 Task: For heading Calibri with Bold.  font size for heading24,  'Change the font style of data to'Bell MT.  and font size to 16,  Change the alignment of both headline & data to Align middle & Align Center.  In the sheet  Budget Spreadsheet Template
Action: Mouse moved to (48, 130)
Screenshot: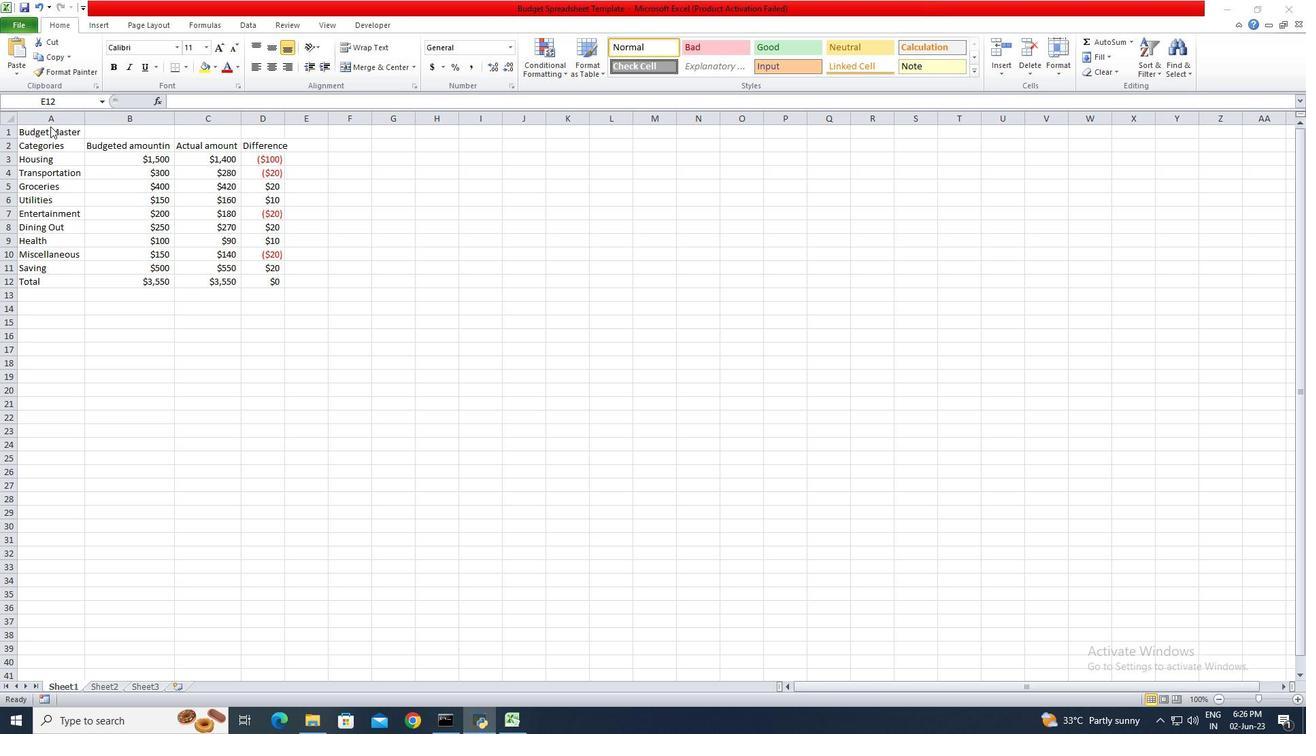 
Action: Mouse pressed left at (48, 130)
Screenshot: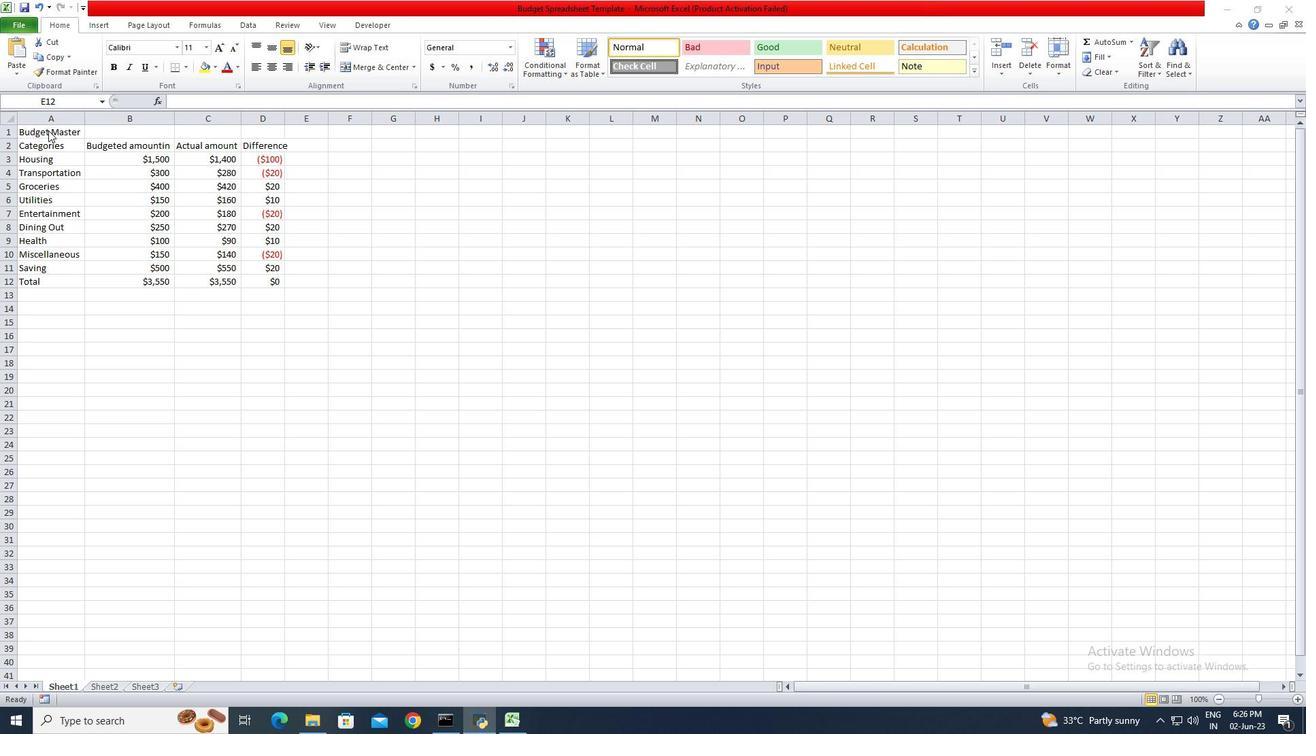 
Action: Mouse moved to (48, 133)
Screenshot: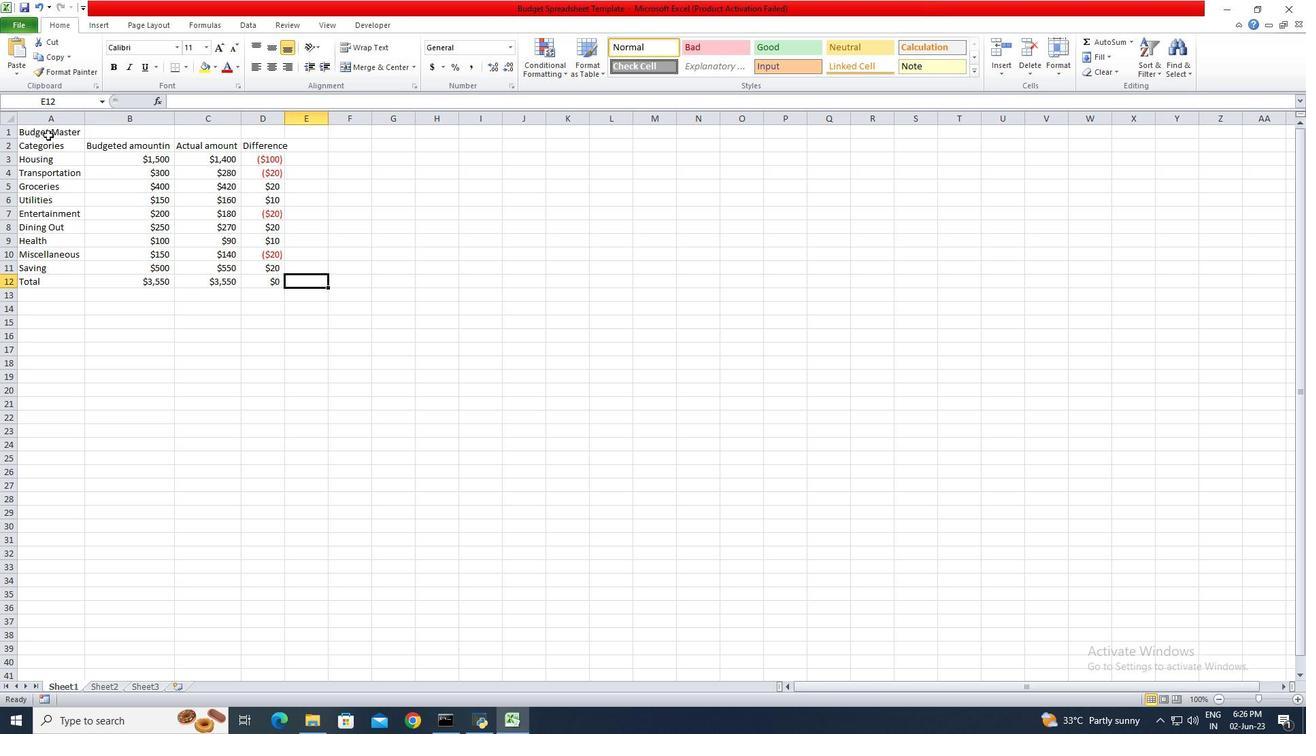 
Action: Mouse pressed left at (48, 133)
Screenshot: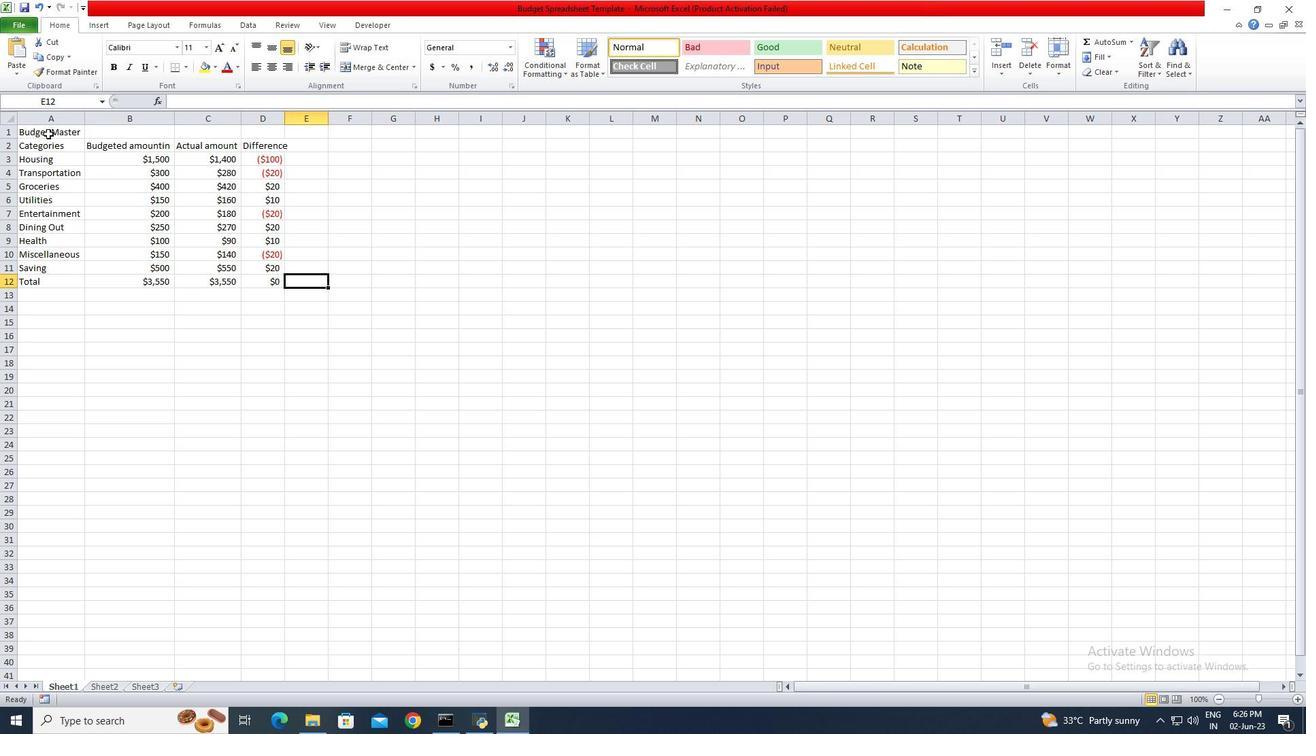 
Action: Mouse moved to (364, 67)
Screenshot: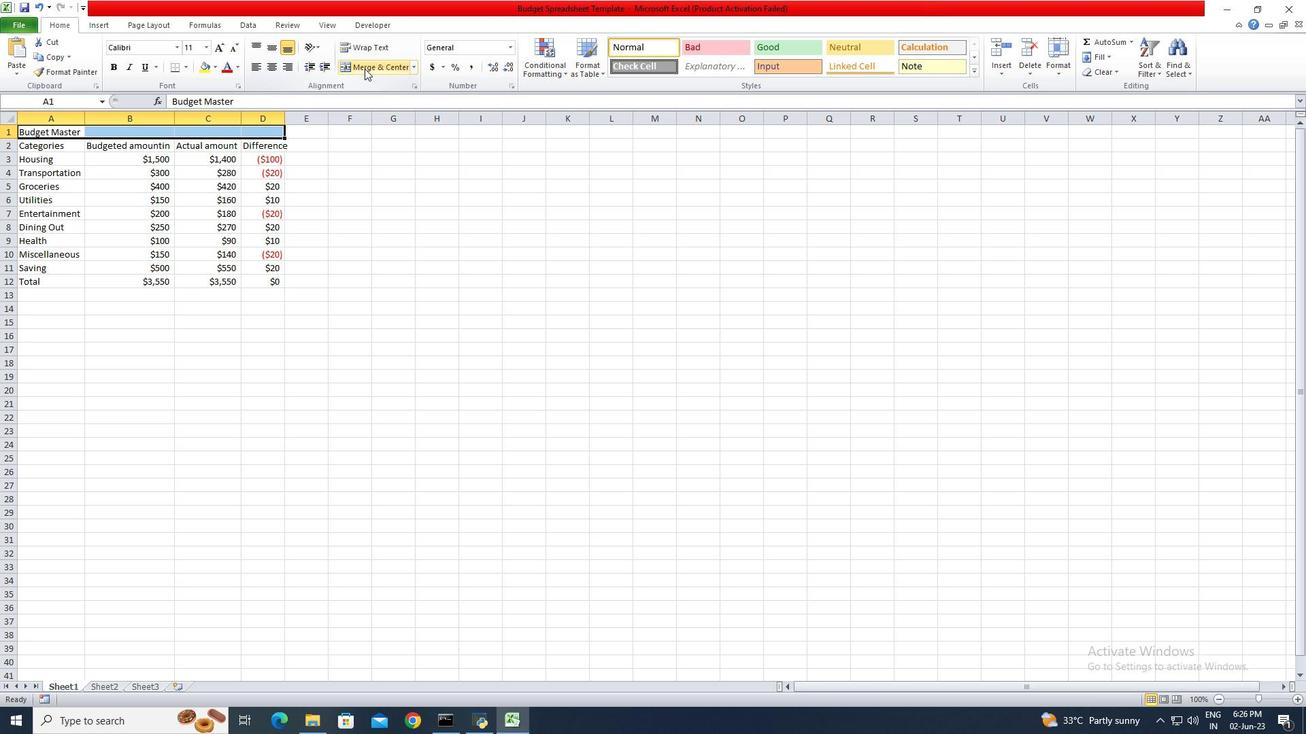 
Action: Mouse pressed left at (364, 67)
Screenshot: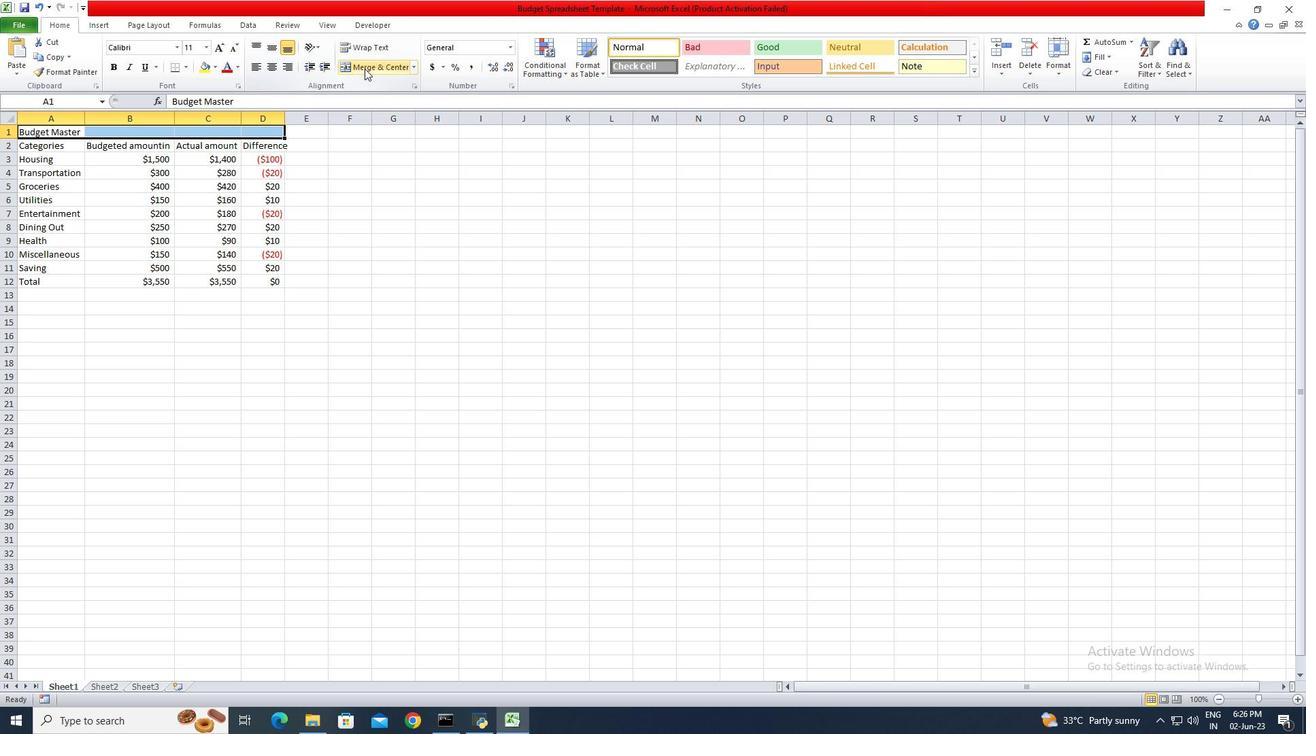 
Action: Mouse moved to (117, 67)
Screenshot: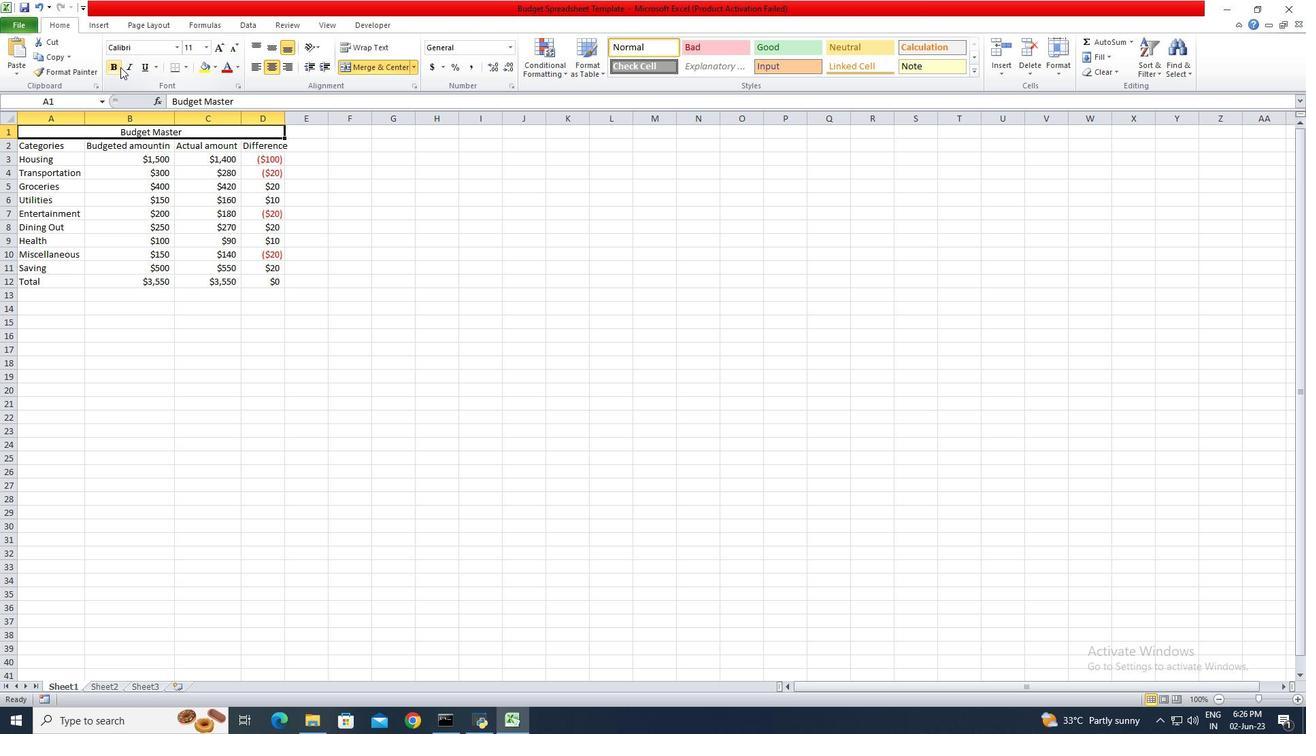 
Action: Mouse pressed left at (117, 67)
Screenshot: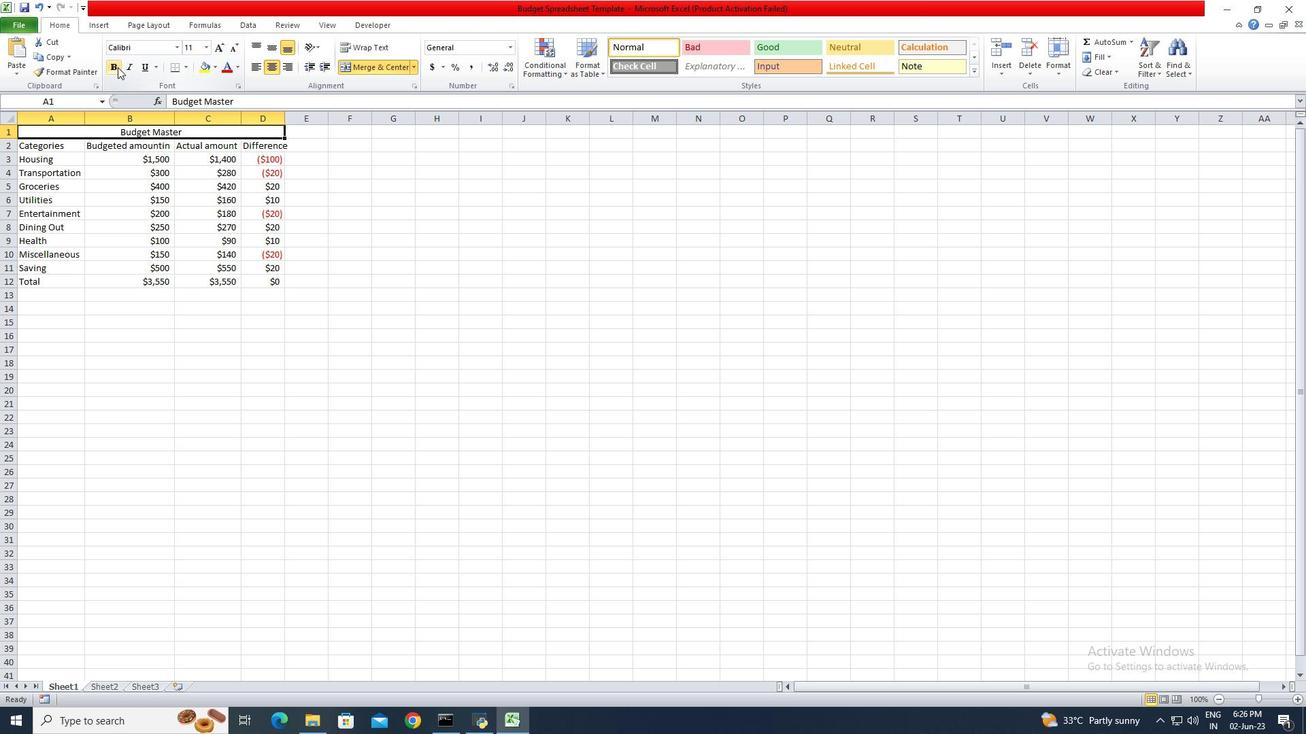 
Action: Mouse moved to (154, 45)
Screenshot: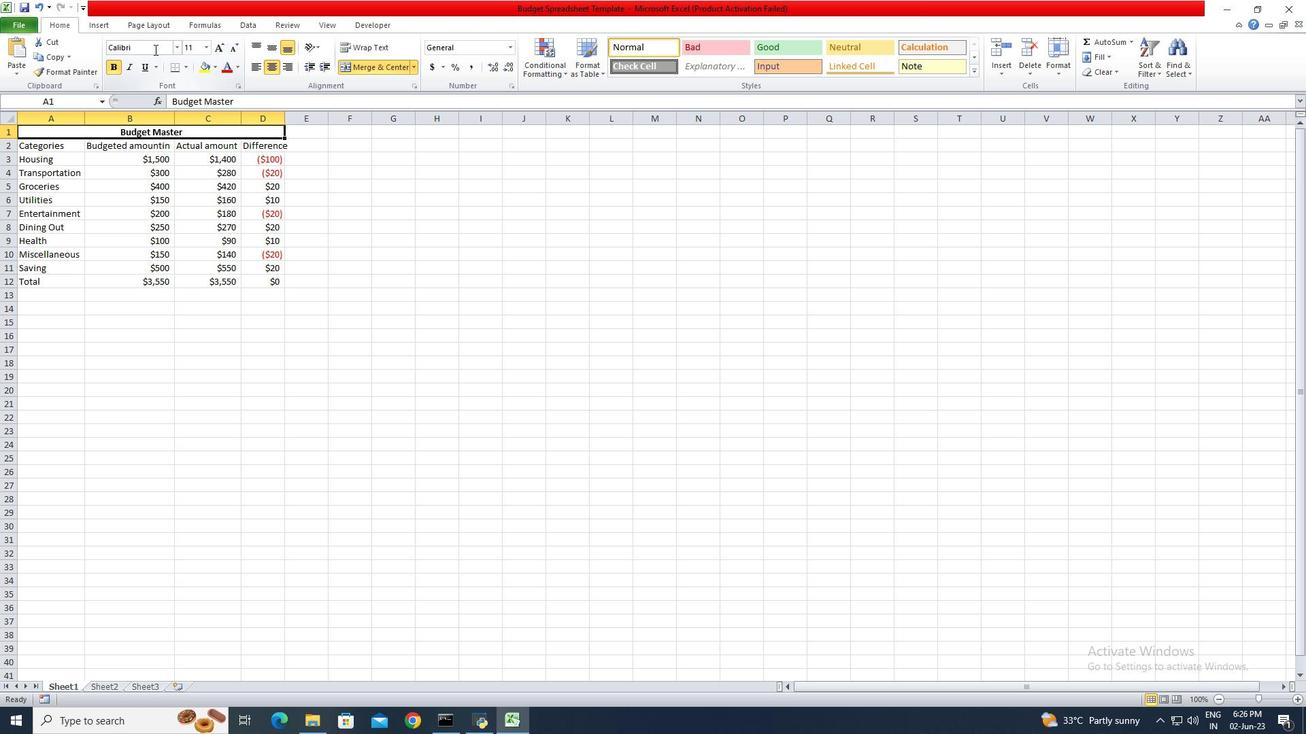 
Action: Mouse pressed left at (154, 45)
Screenshot: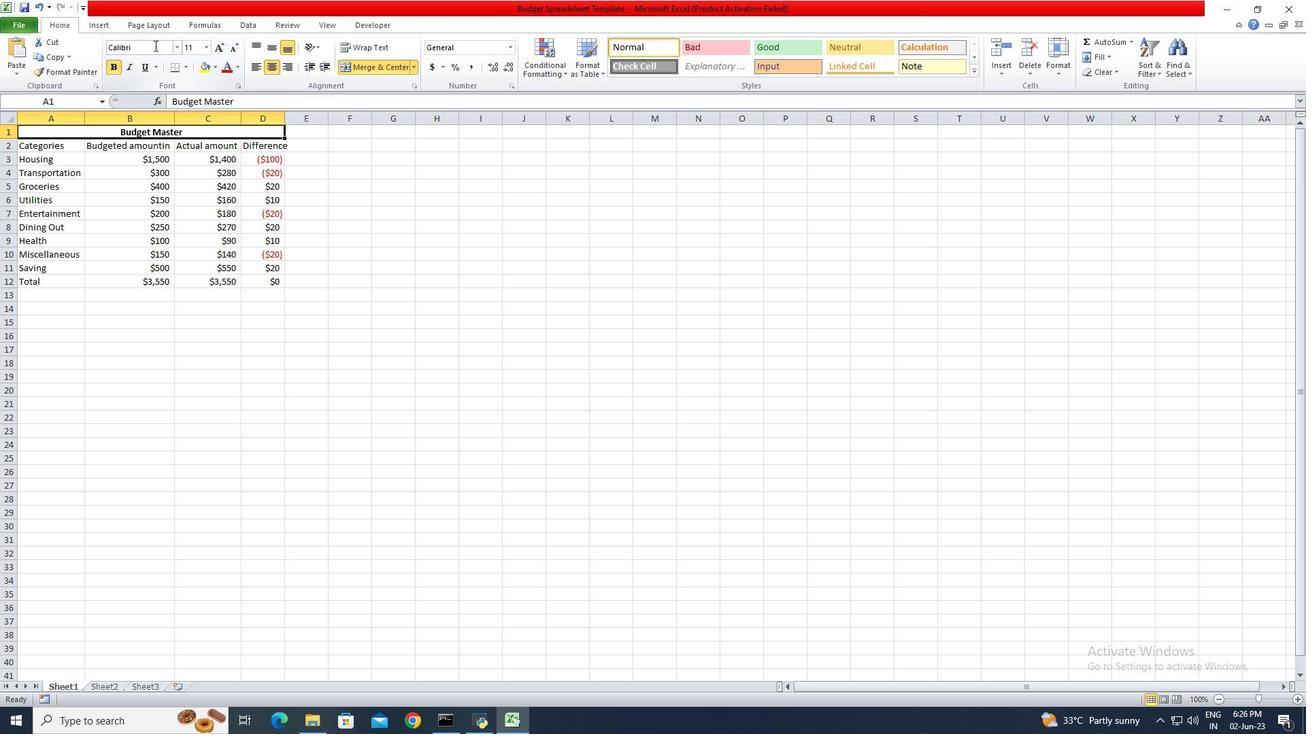 
Action: Mouse moved to (194, 49)
Screenshot: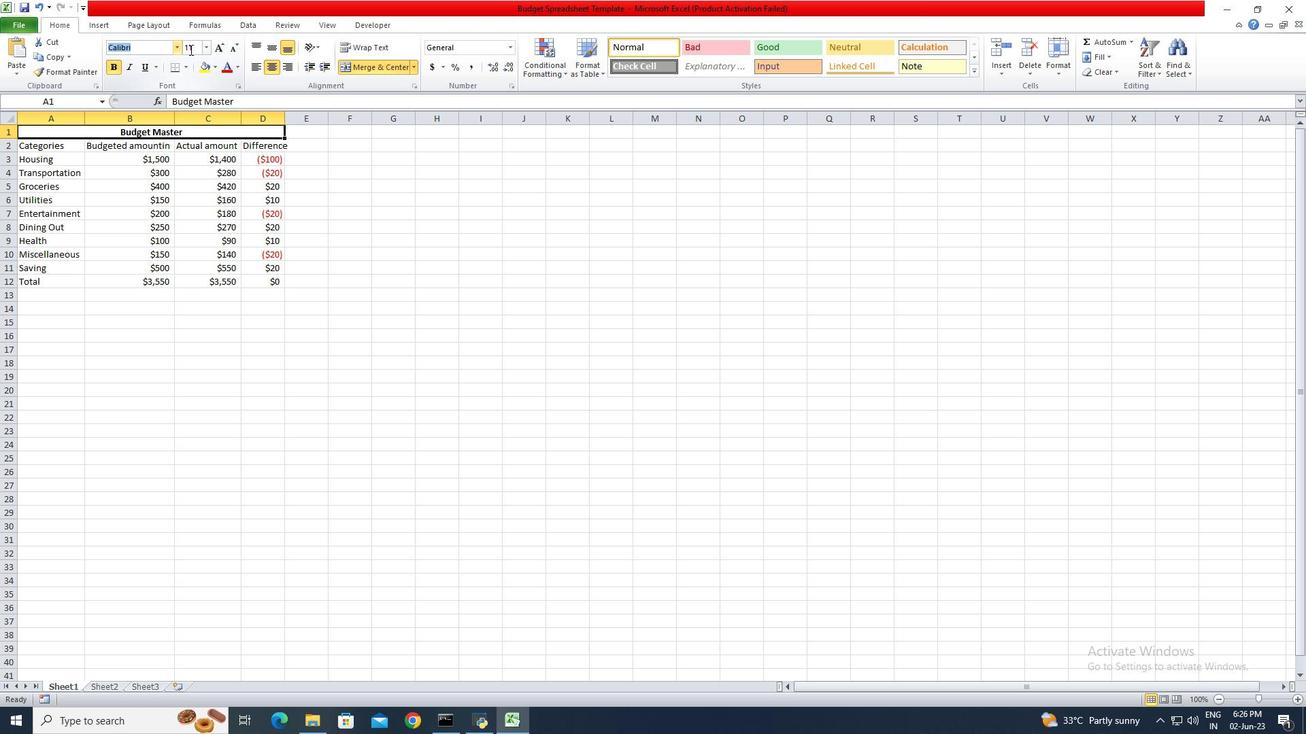 
Action: Mouse pressed left at (194, 49)
Screenshot: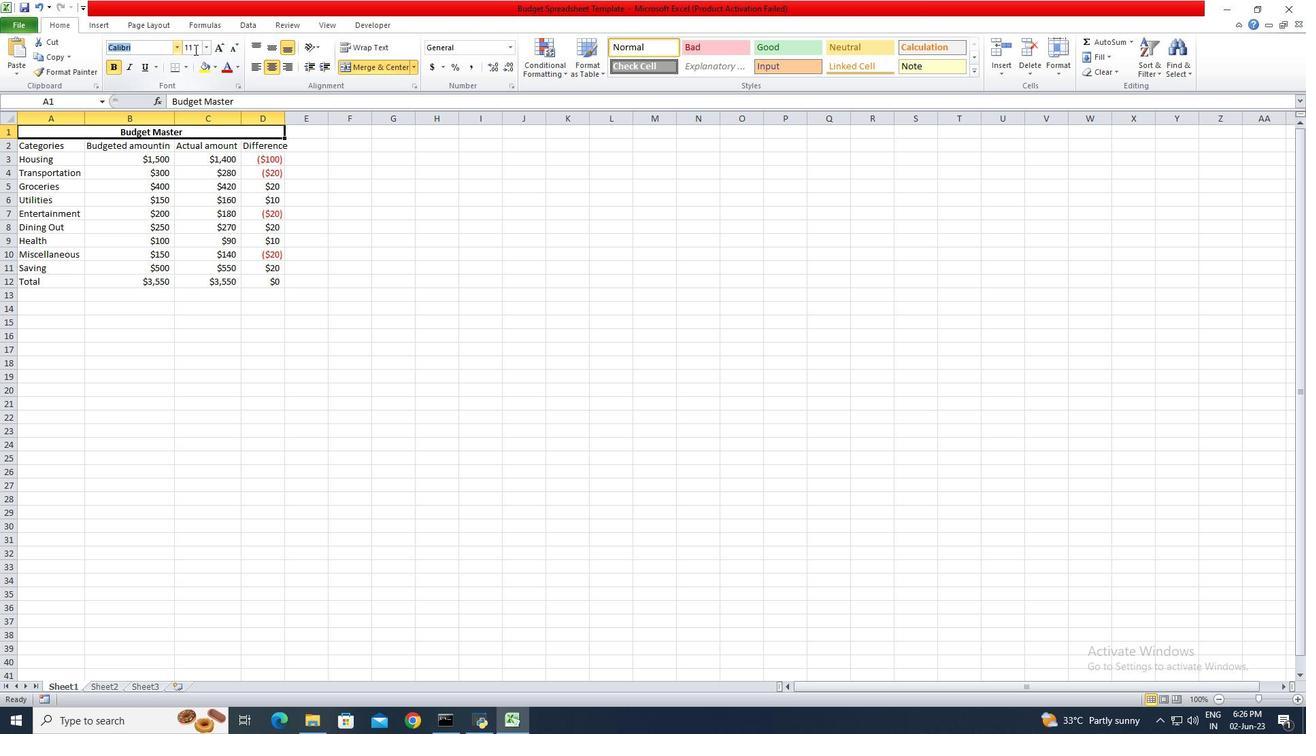 
Action: Key pressed 24<Key.enter>
Screenshot: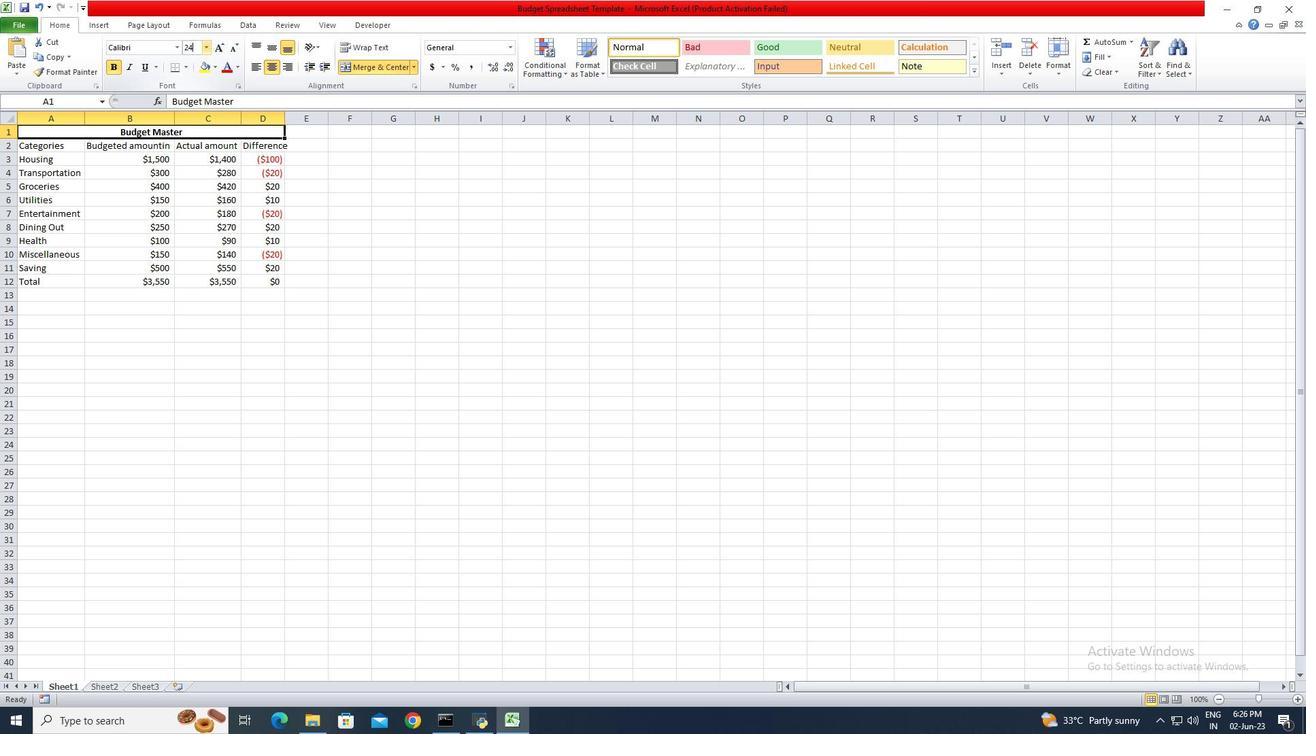
Action: Mouse moved to (44, 159)
Screenshot: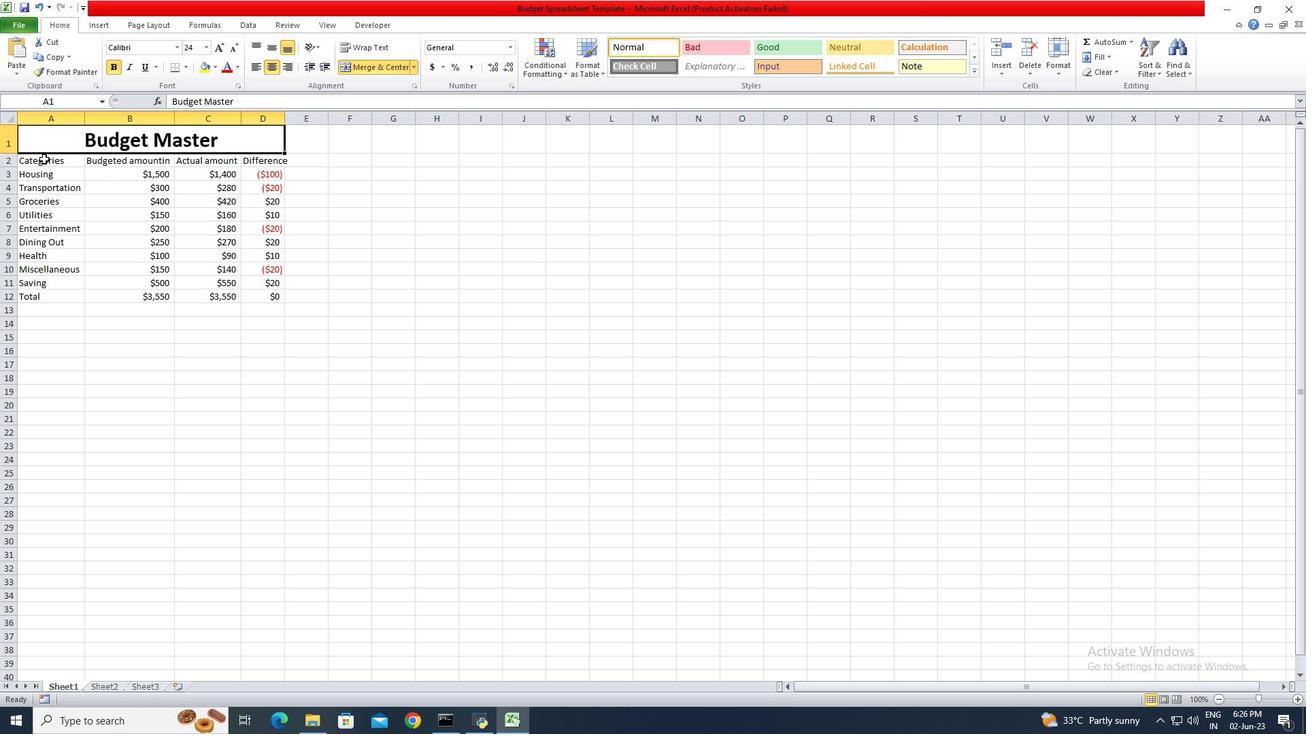 
Action: Mouse pressed left at (44, 159)
Screenshot: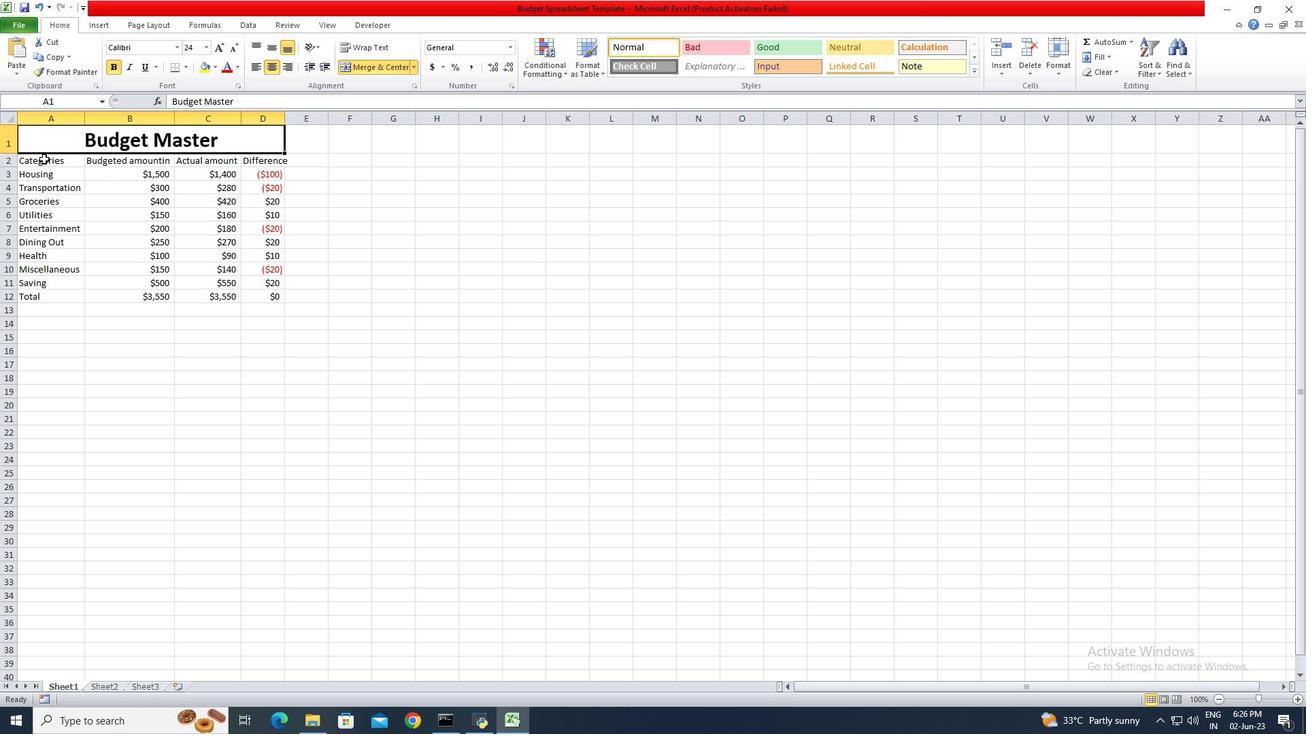 
Action: Mouse moved to (140, 48)
Screenshot: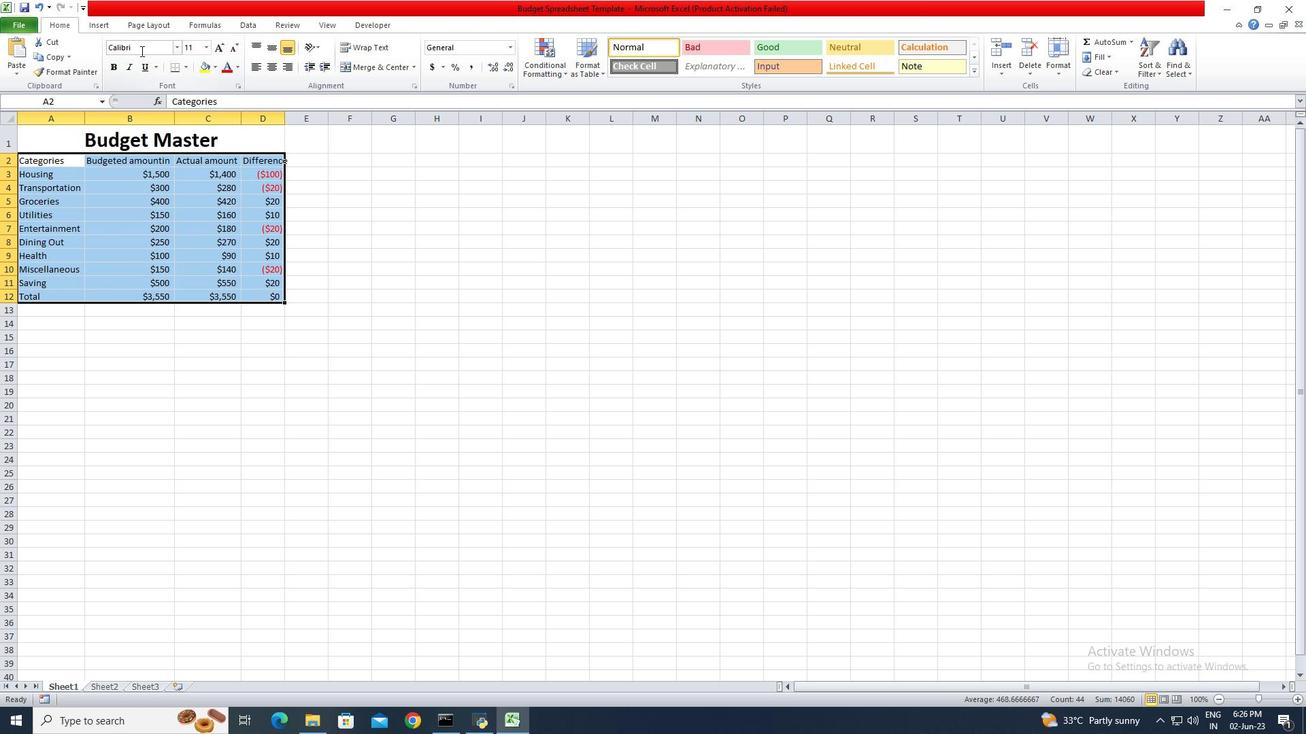 
Action: Mouse pressed left at (140, 48)
Screenshot: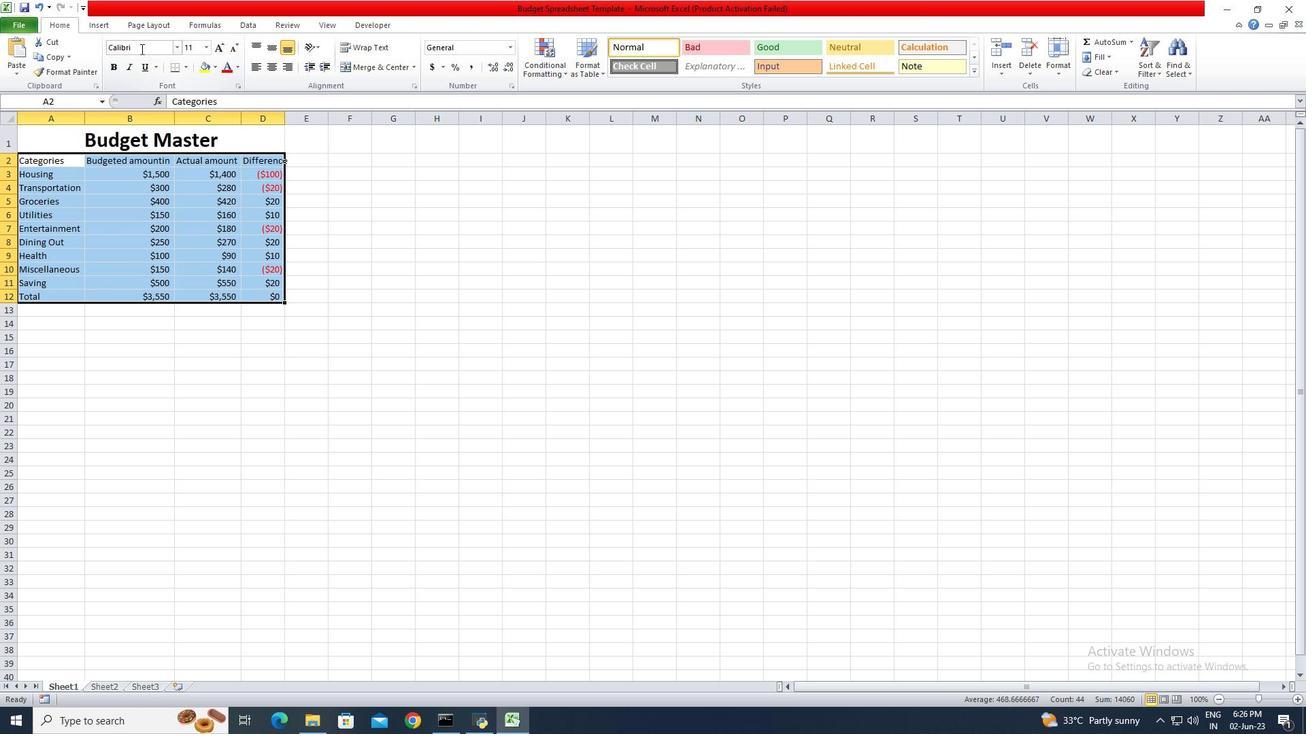 
Action: Key pressed <Key.shift>Bell<Key.enter>
Screenshot: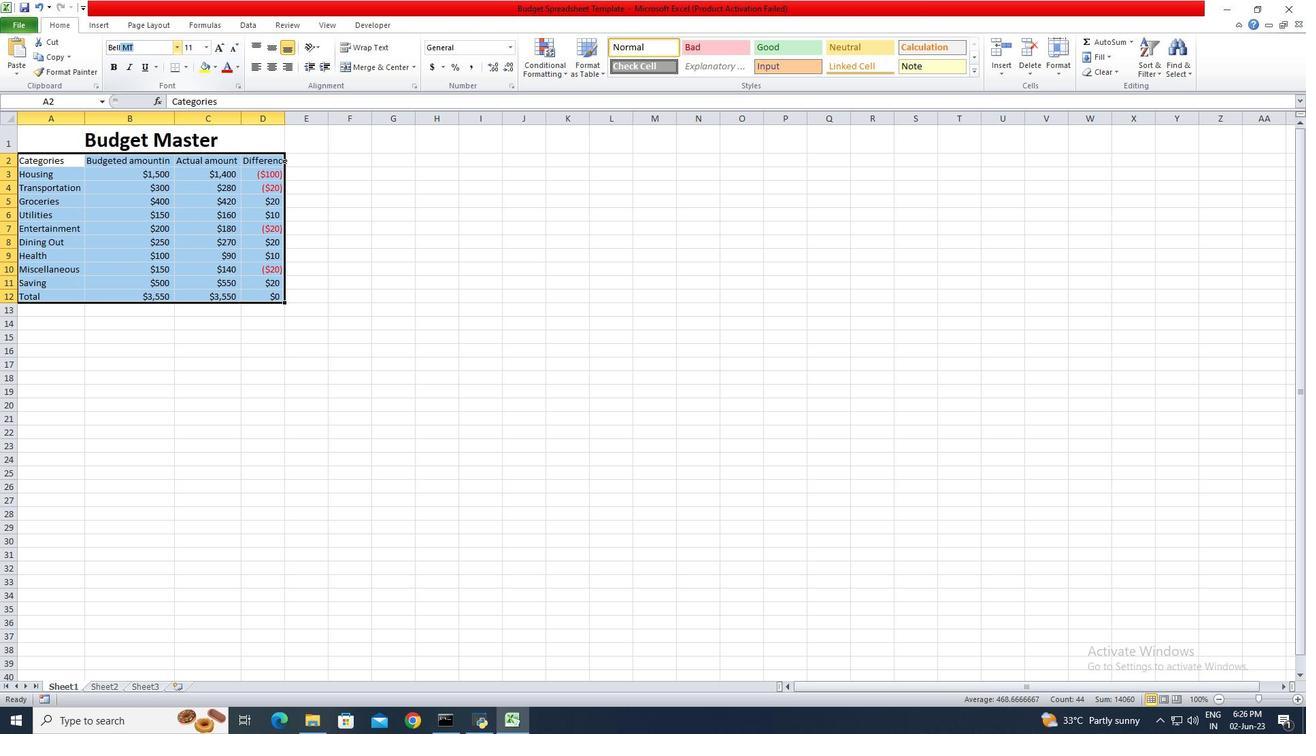
Action: Mouse moved to (197, 46)
Screenshot: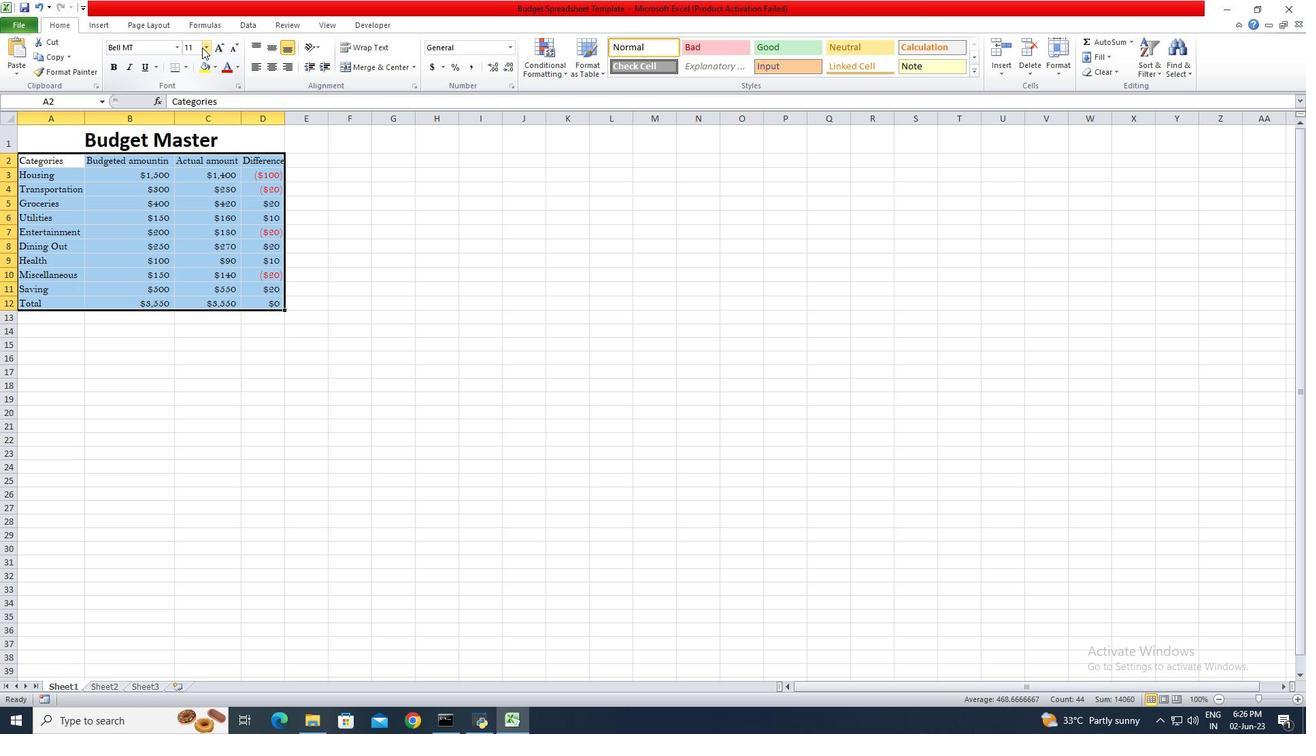
Action: Mouse pressed left at (197, 46)
Screenshot: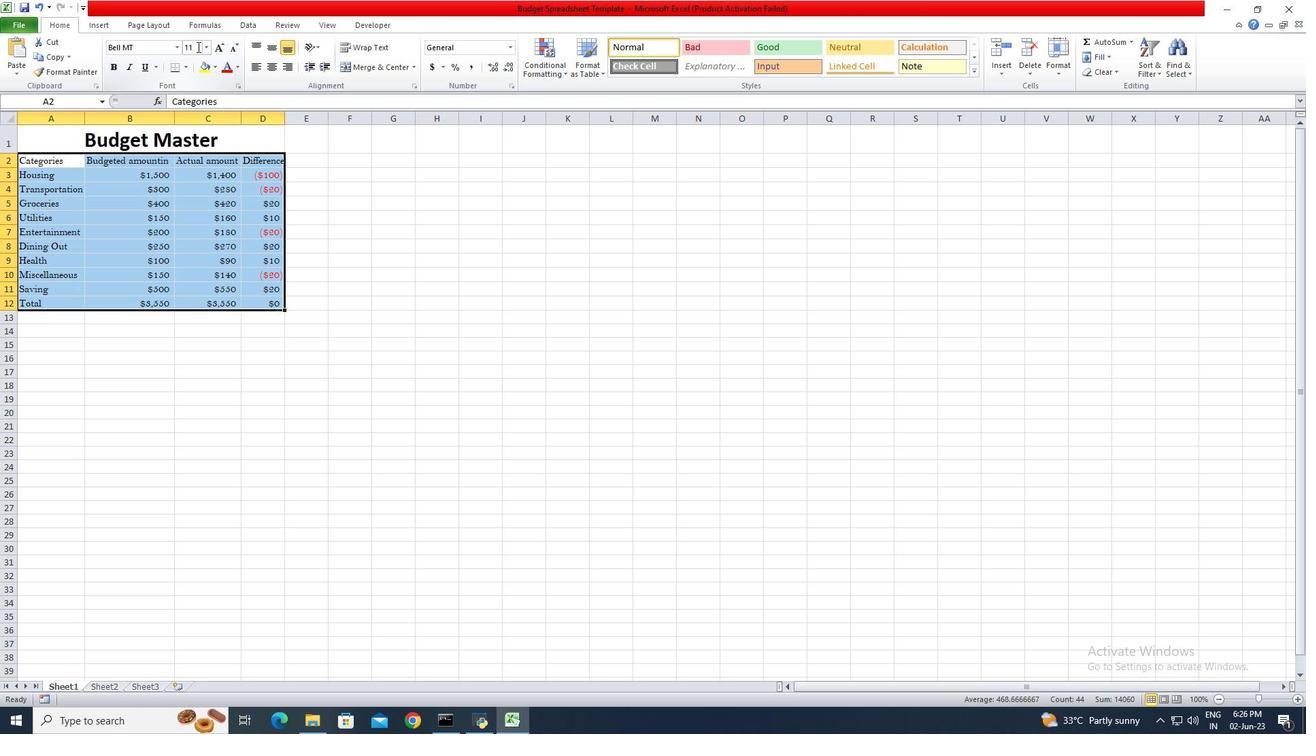 
Action: Mouse moved to (192, 46)
Screenshot: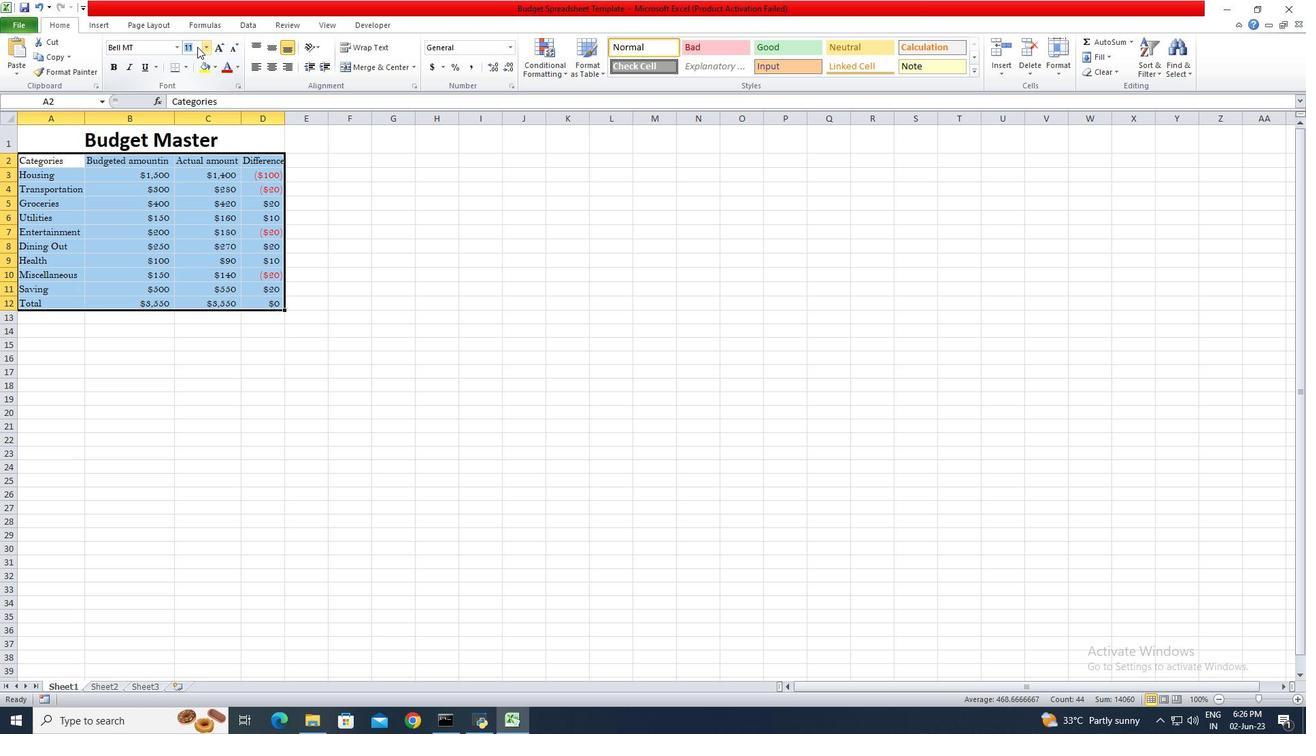 
Action: Key pressed 16<Key.enter>
Screenshot: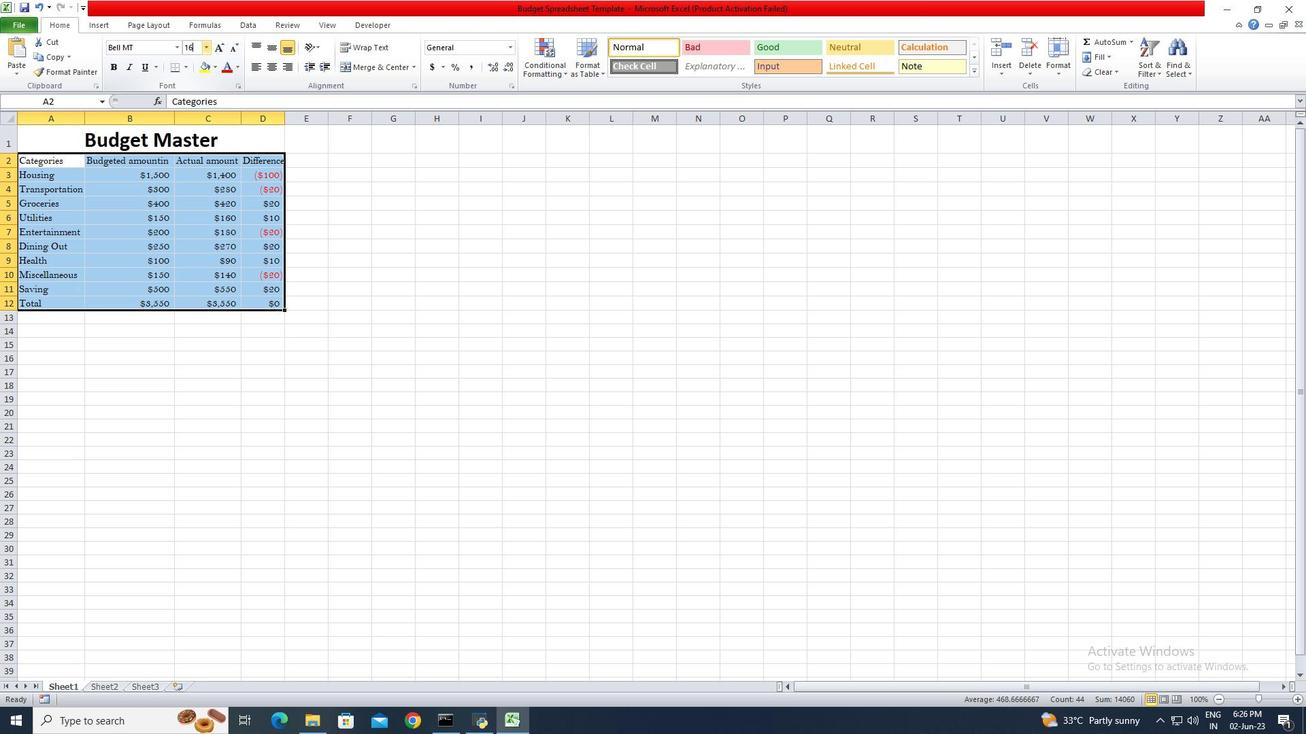 
Action: Mouse moved to (87, 117)
Screenshot: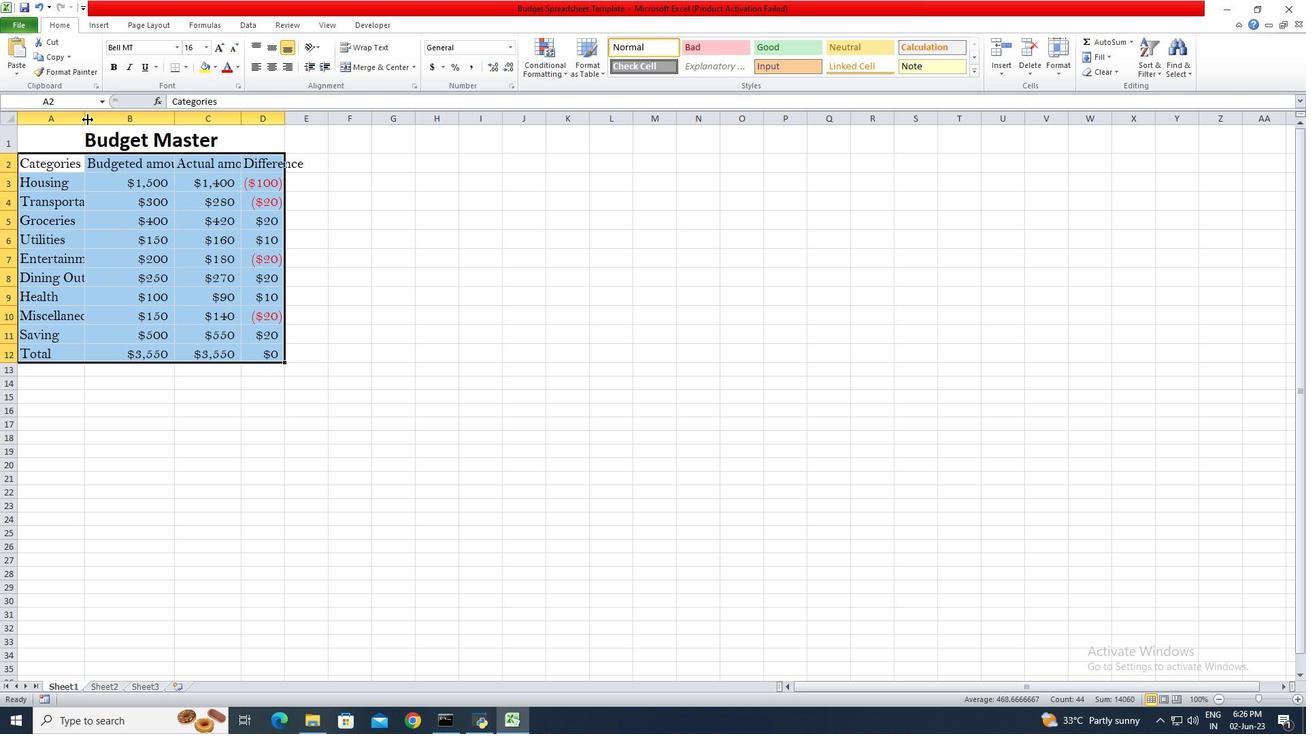 
Action: Mouse pressed left at (87, 117)
Screenshot: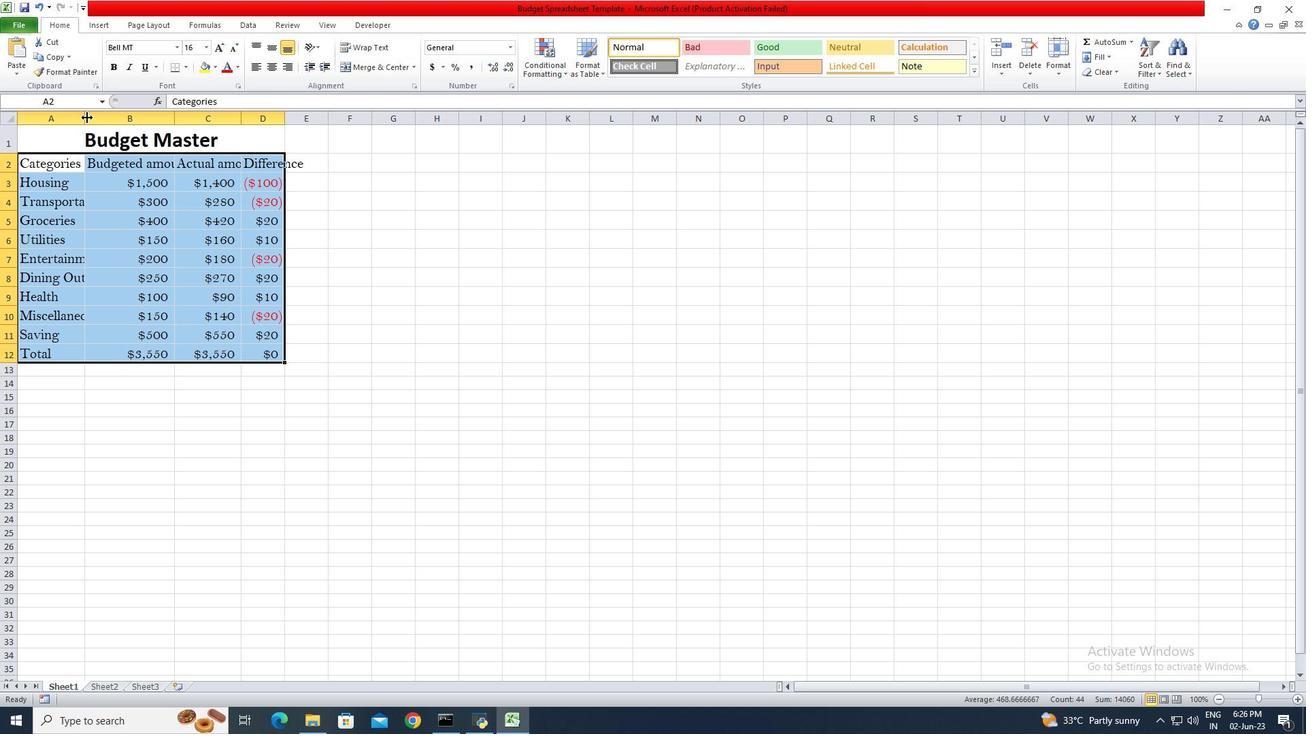 
Action: Mouse pressed left at (87, 117)
Screenshot: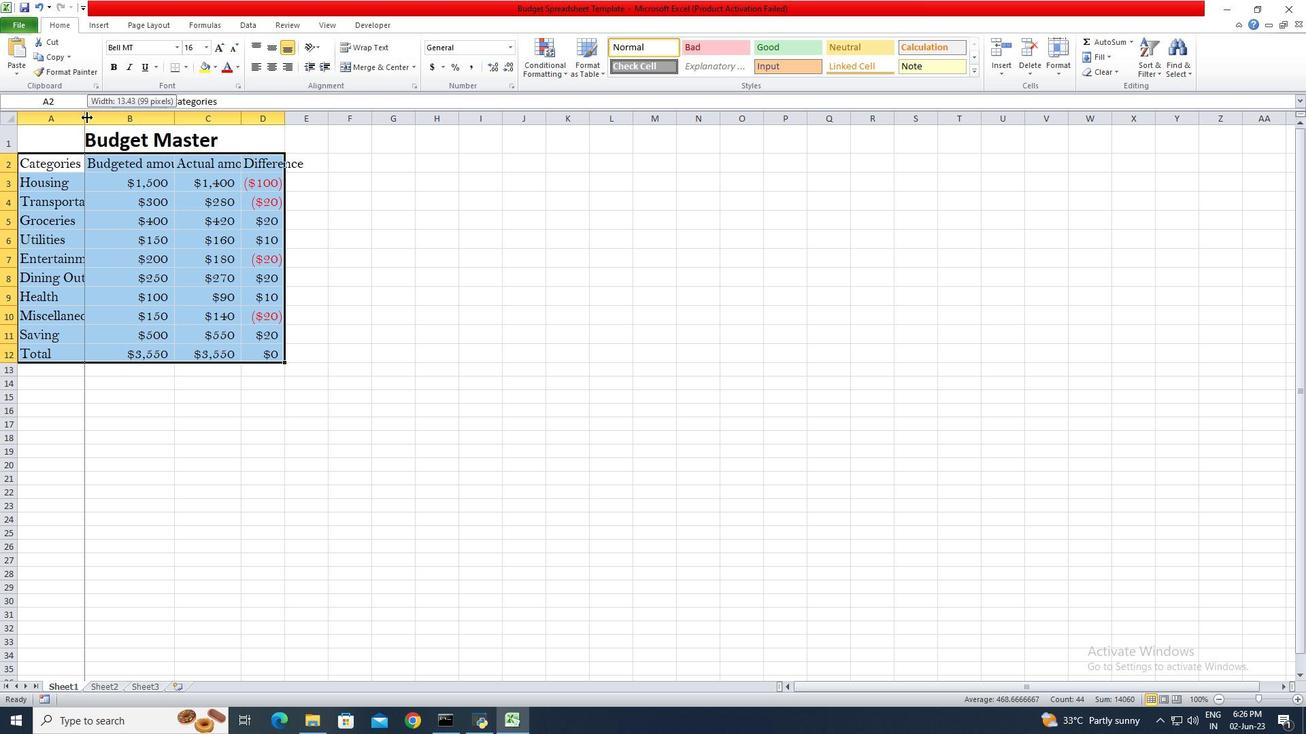 
Action: Mouse moved to (202, 117)
Screenshot: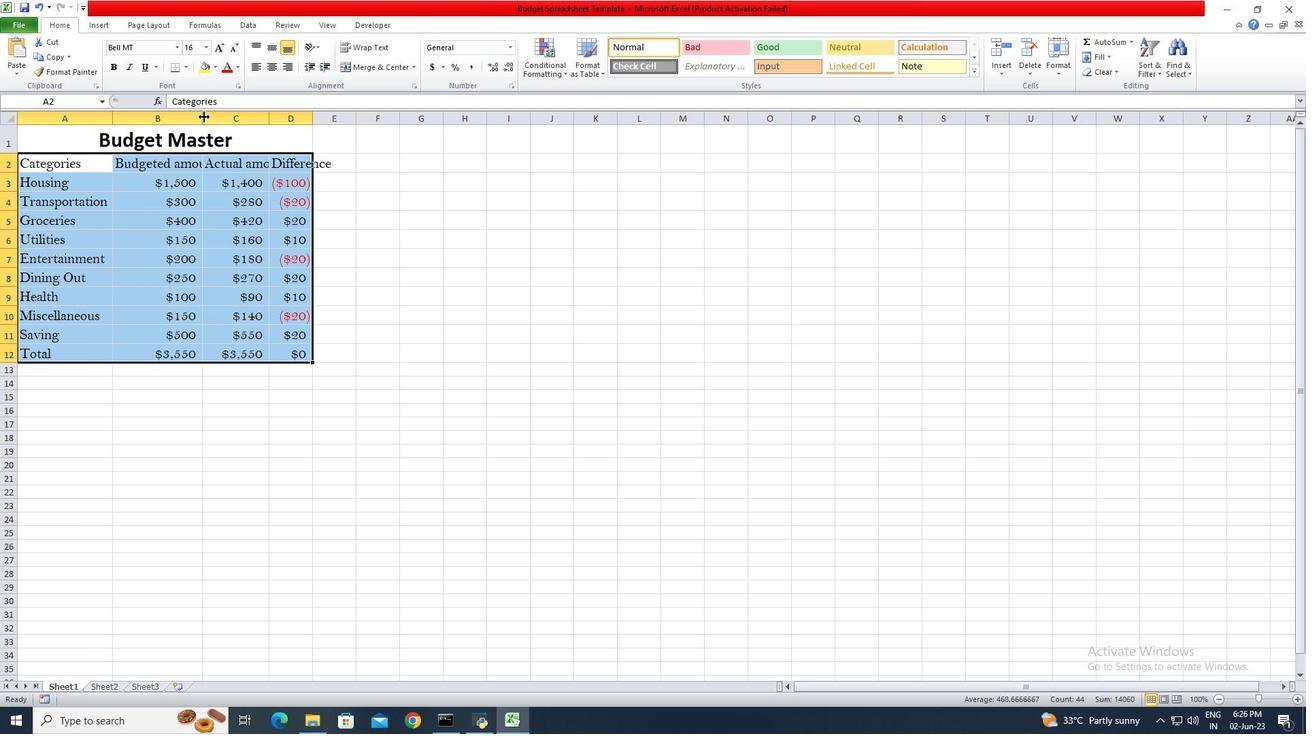 
Action: Mouse pressed left at (202, 117)
Screenshot: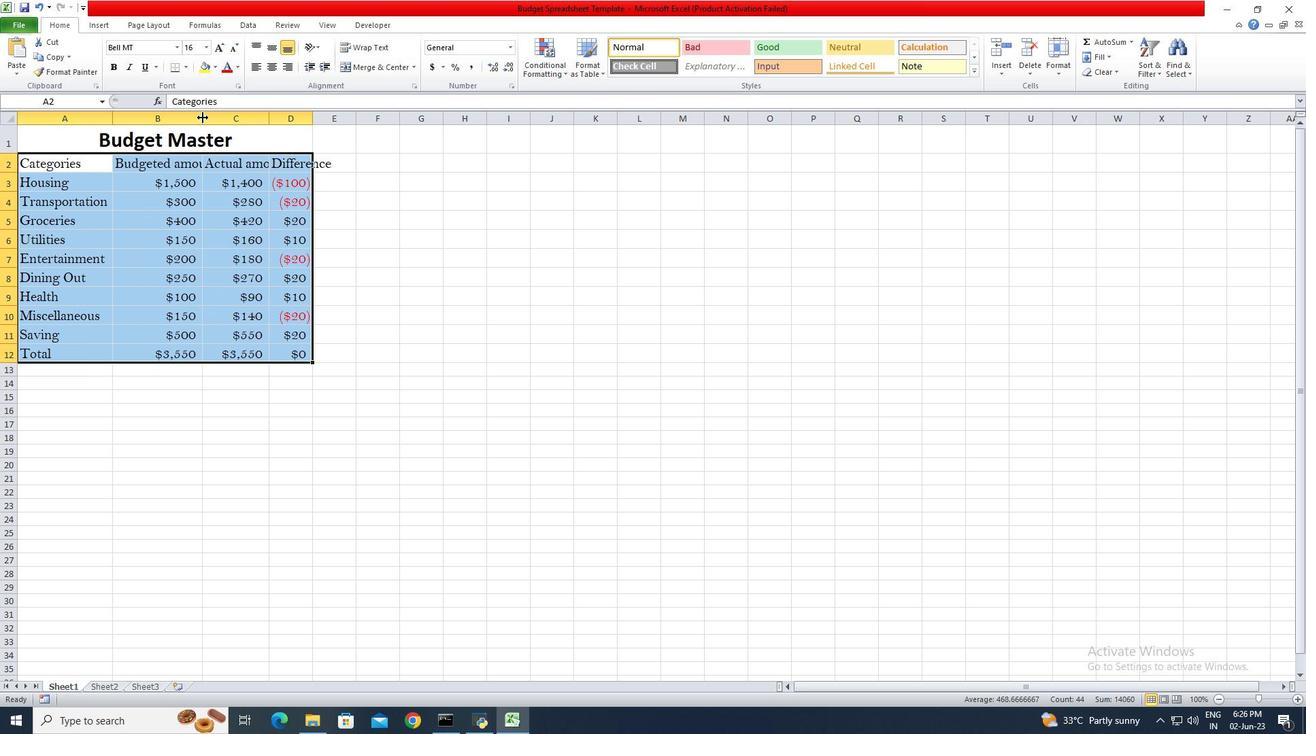 
Action: Mouse pressed left at (202, 117)
Screenshot: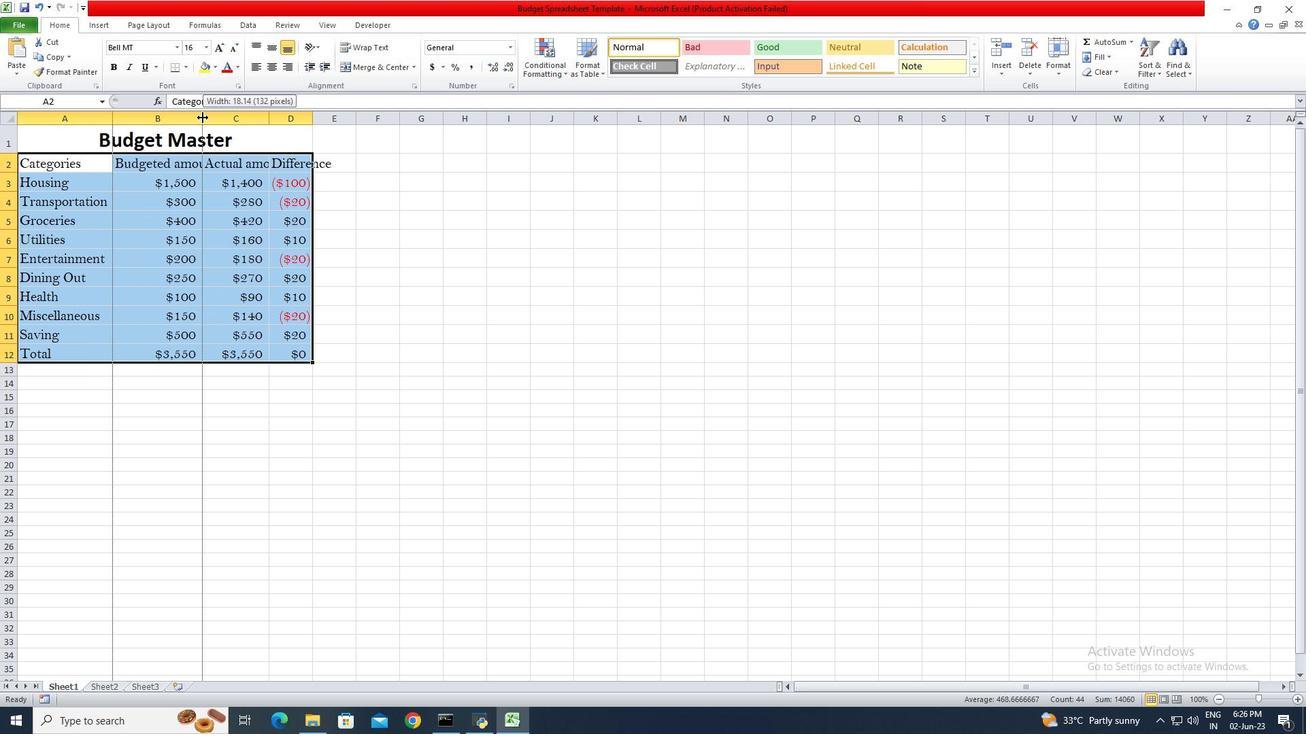 
Action: Mouse moved to (302, 119)
Screenshot: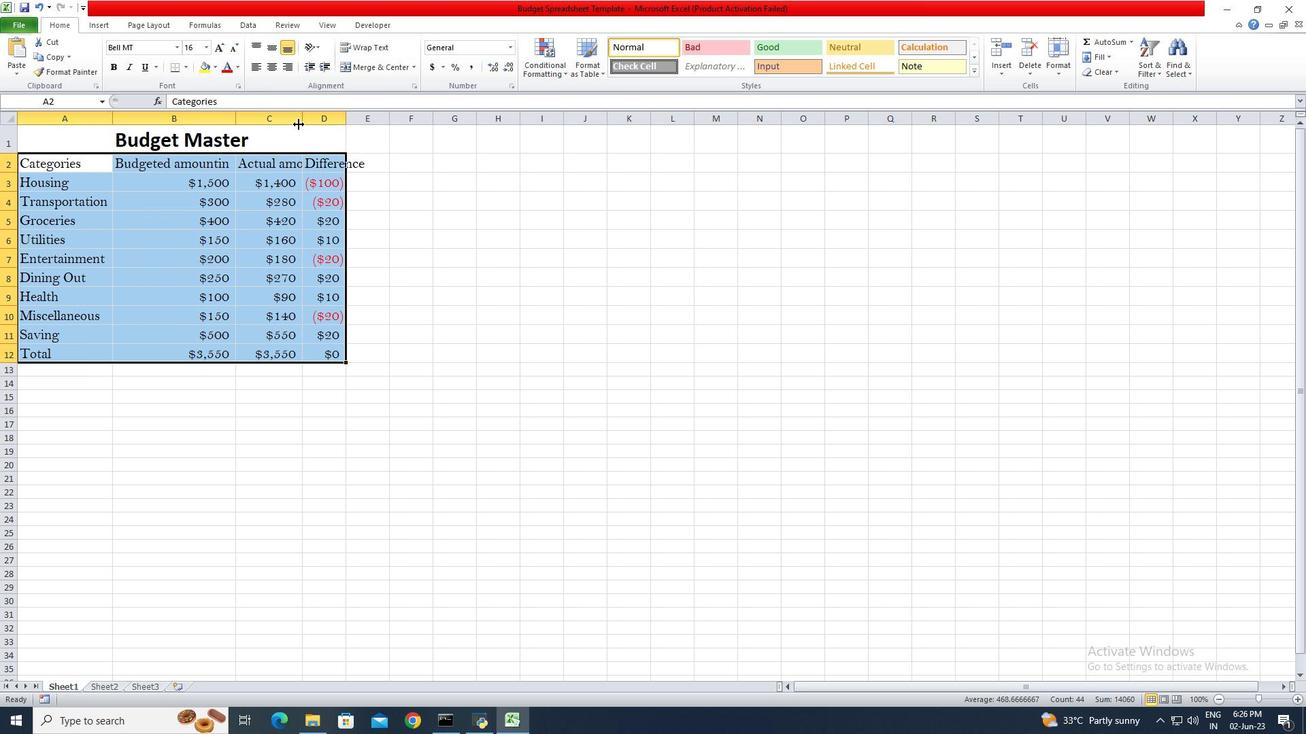 
Action: Mouse pressed left at (302, 119)
Screenshot: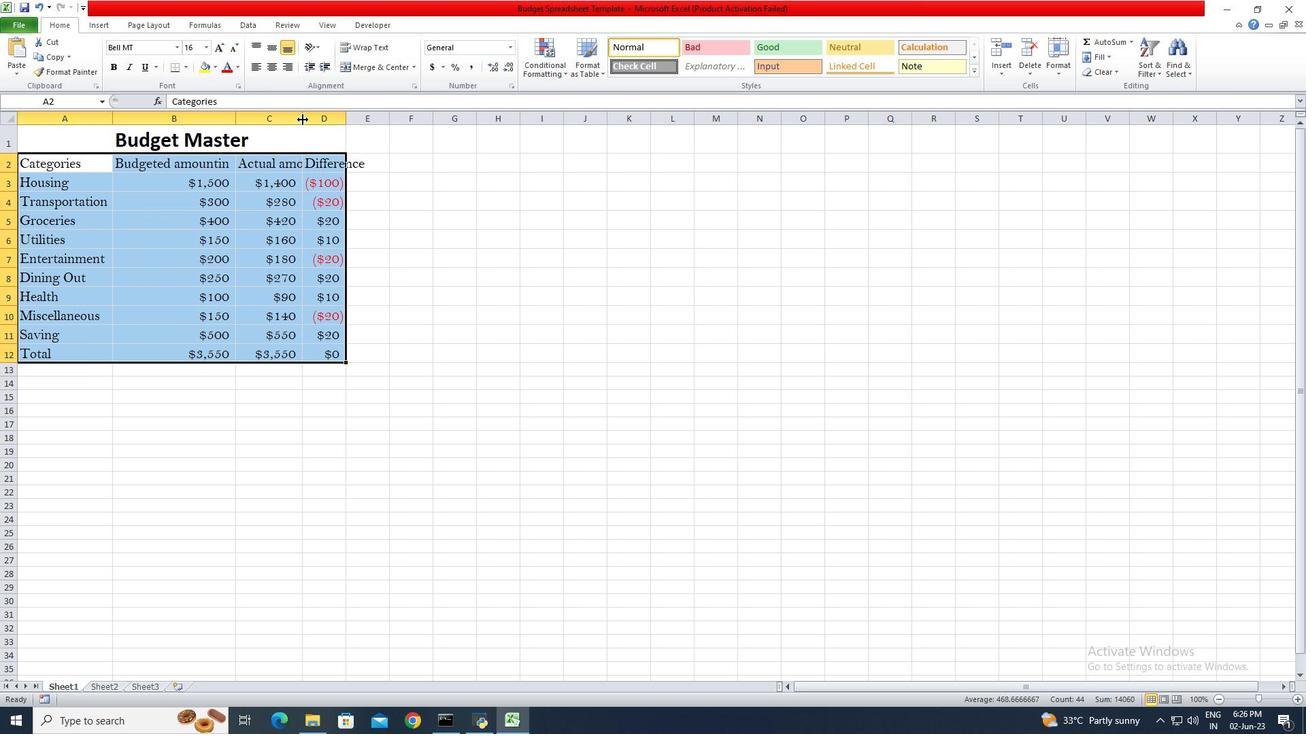 
Action: Mouse pressed left at (302, 119)
Screenshot: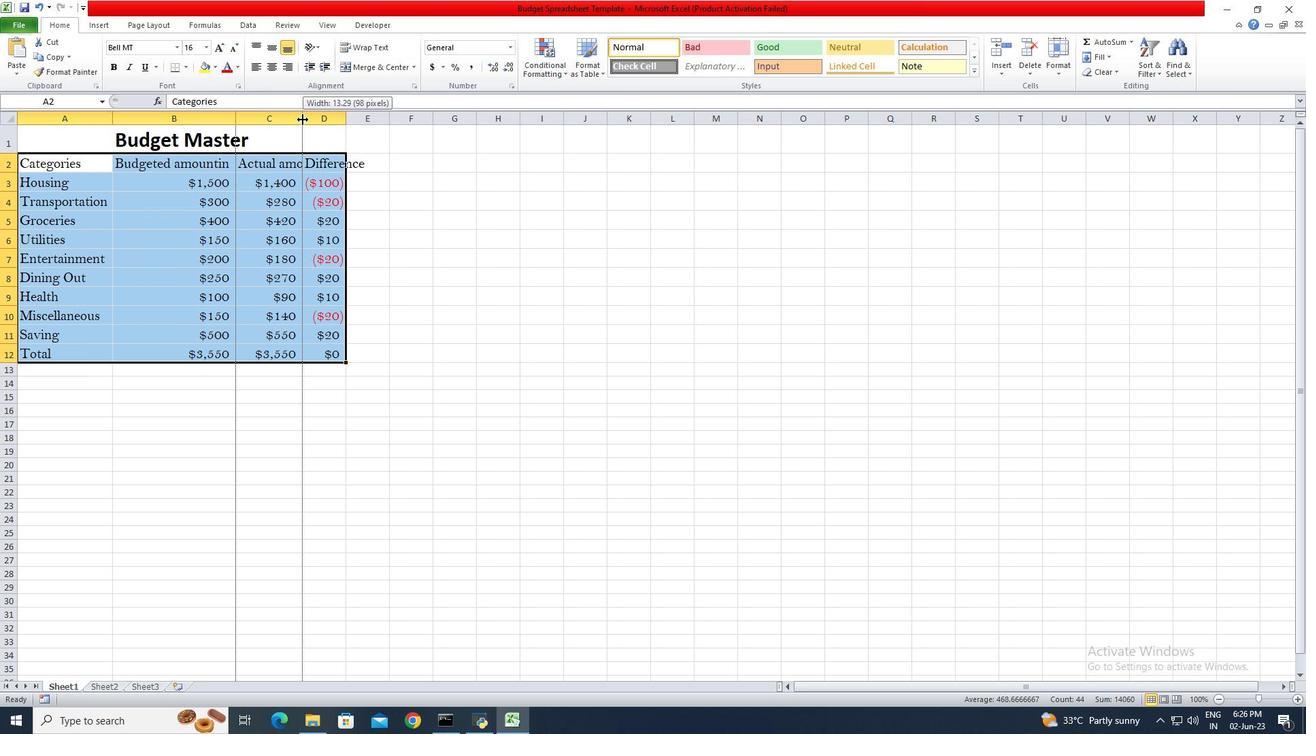 
Action: Mouse moved to (370, 115)
Screenshot: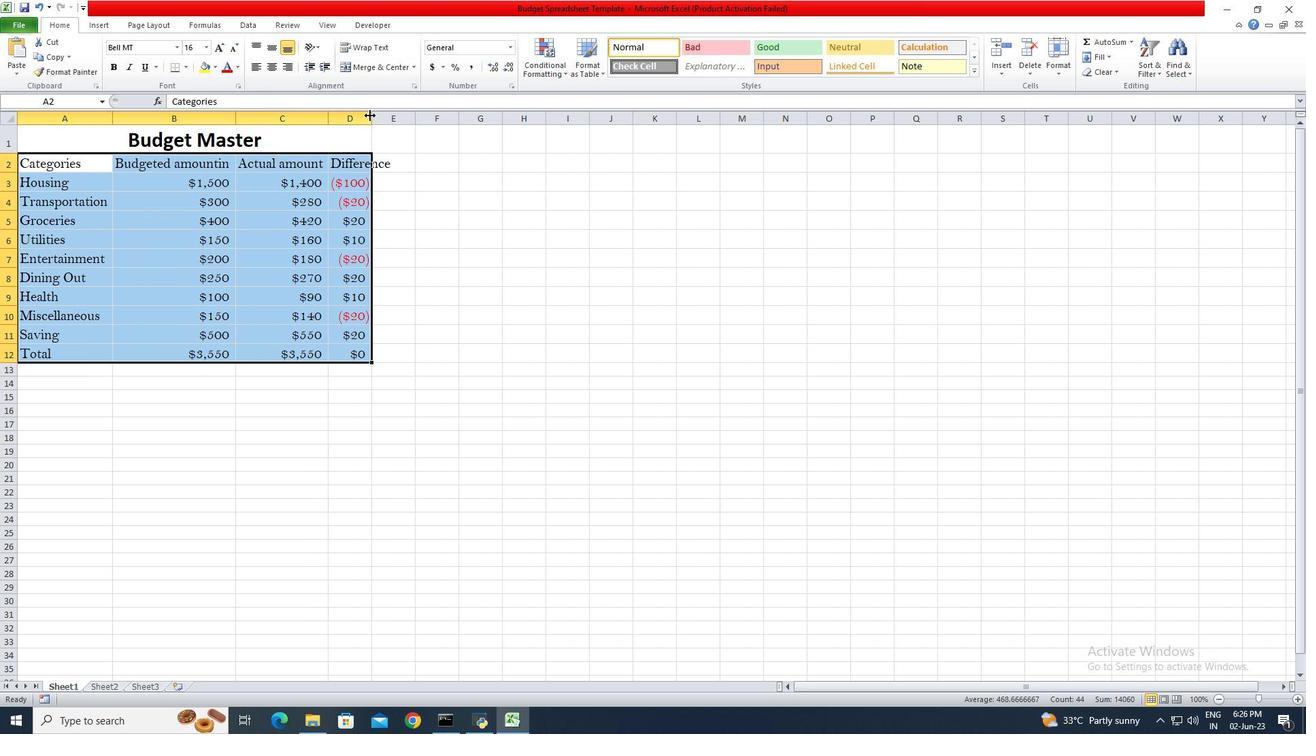 
Action: Mouse pressed left at (370, 115)
Screenshot: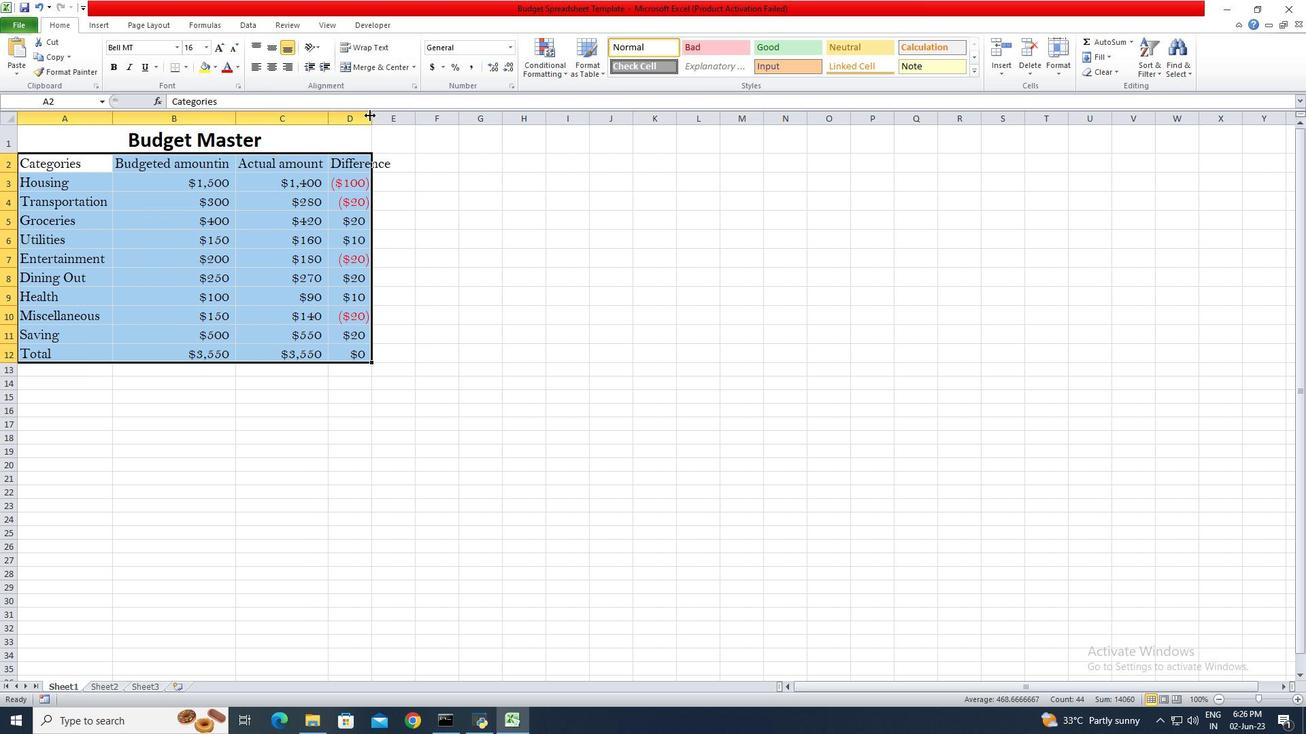 
Action: Mouse pressed left at (370, 115)
Screenshot: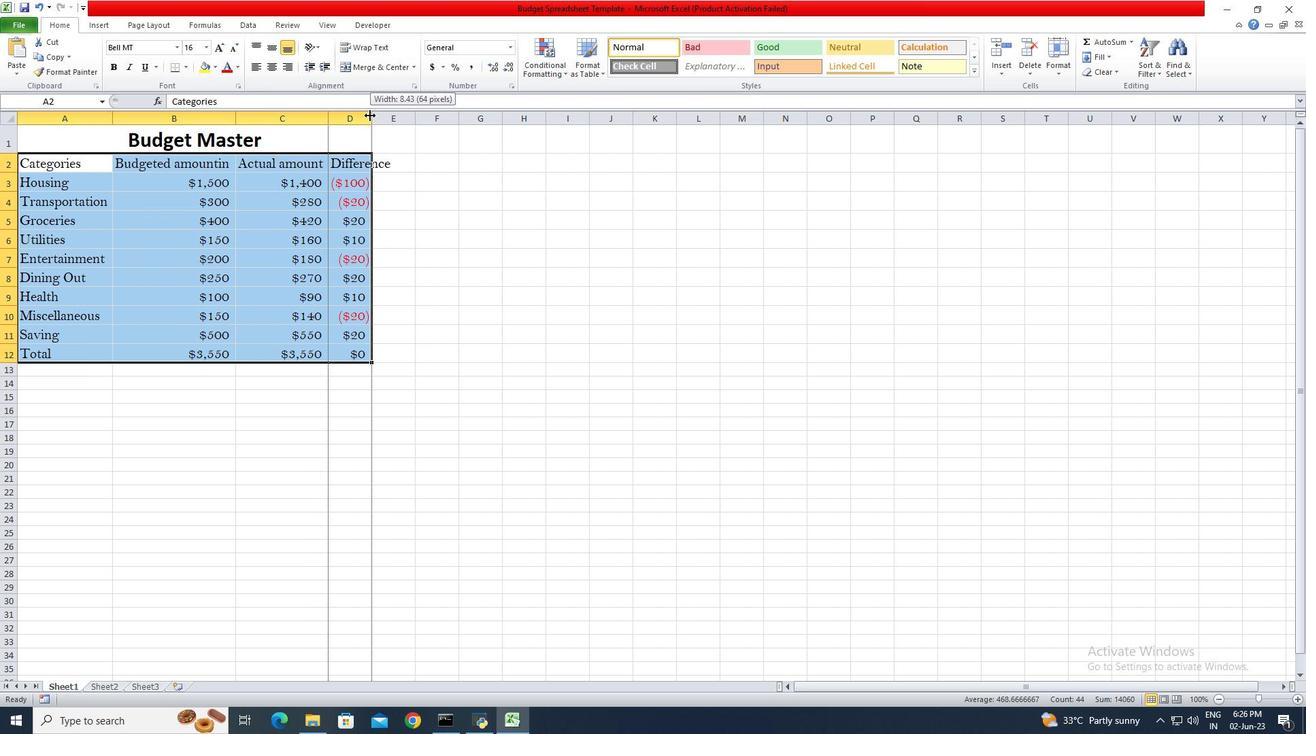 
Action: Mouse moved to (273, 67)
Screenshot: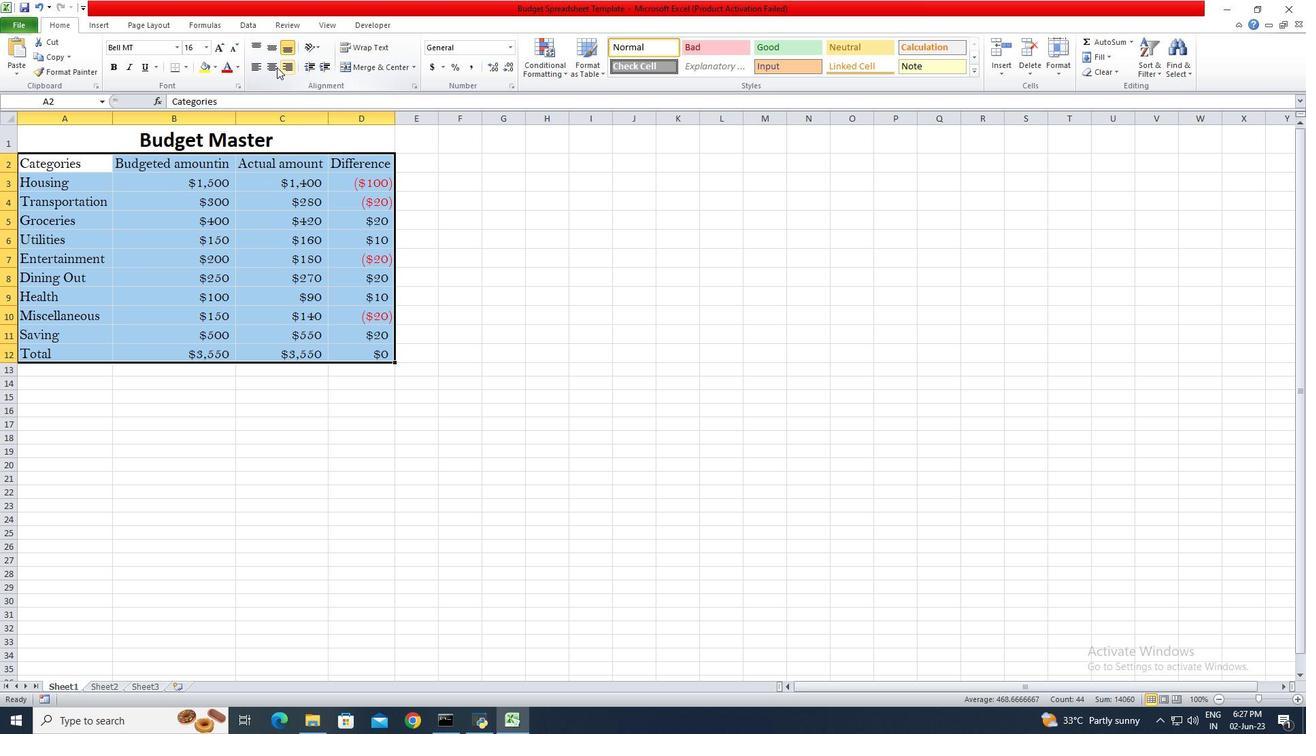 
Action: Mouse pressed left at (273, 67)
Screenshot: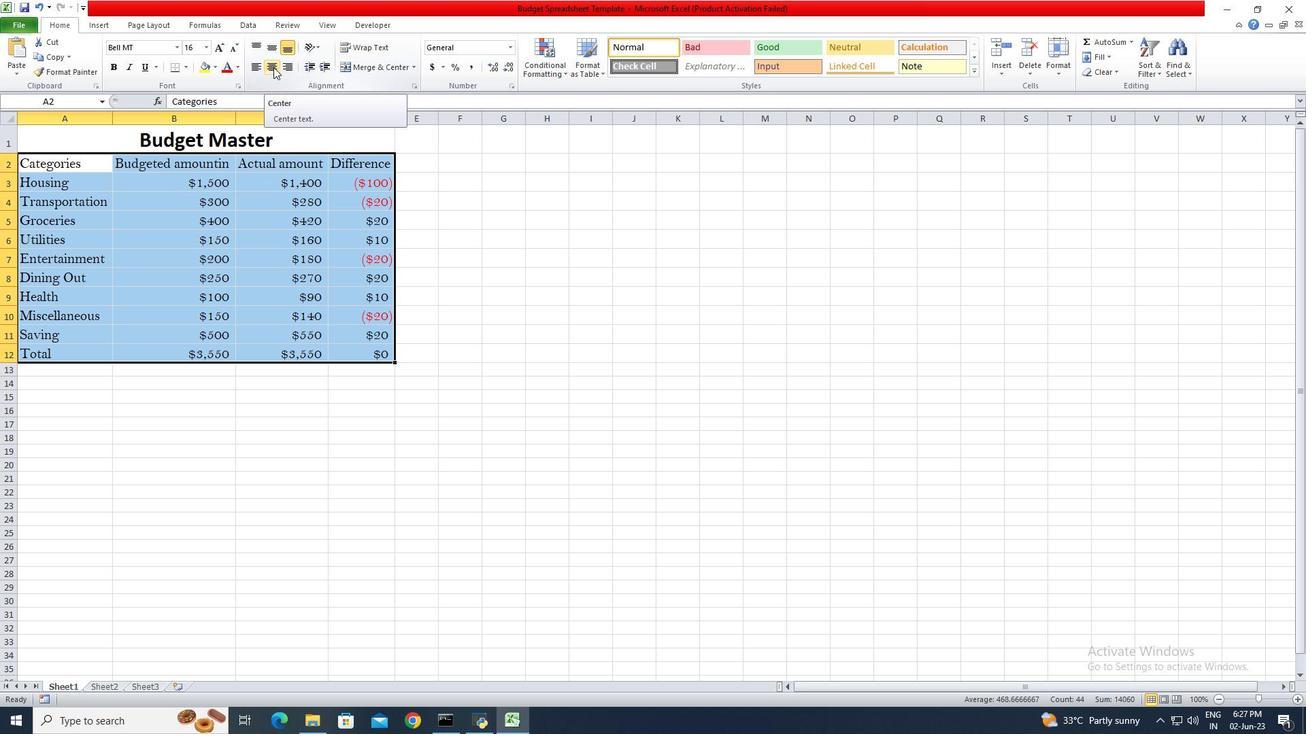 
Action: Mouse moved to (270, 46)
Screenshot: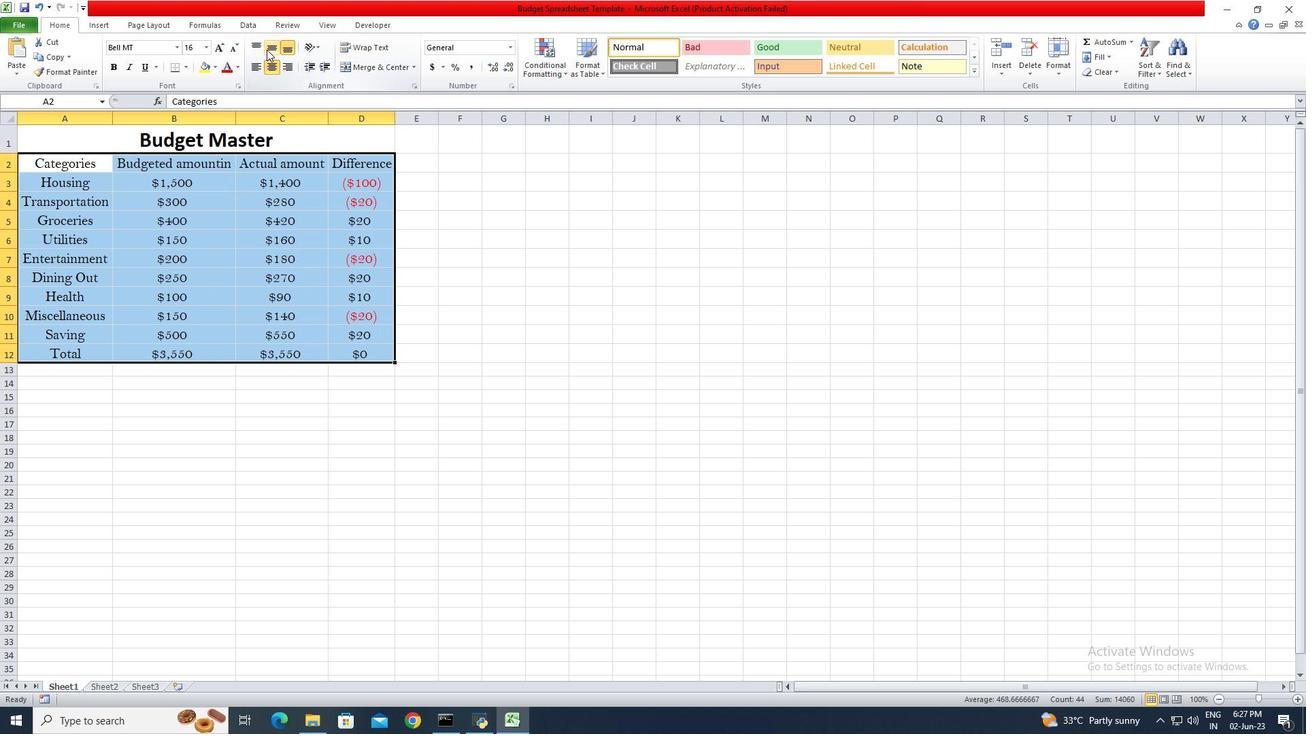 
Action: Mouse pressed left at (270, 46)
Screenshot: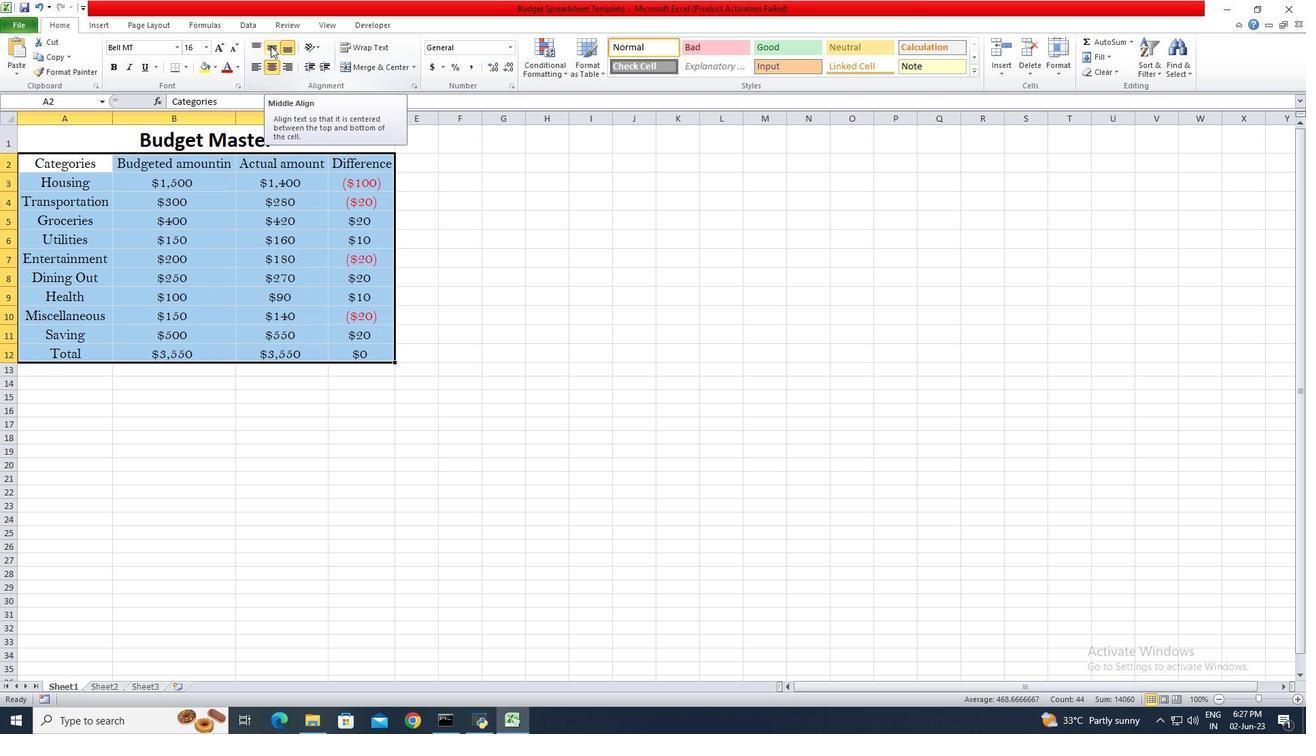 
Action: Mouse moved to (282, 122)
Screenshot: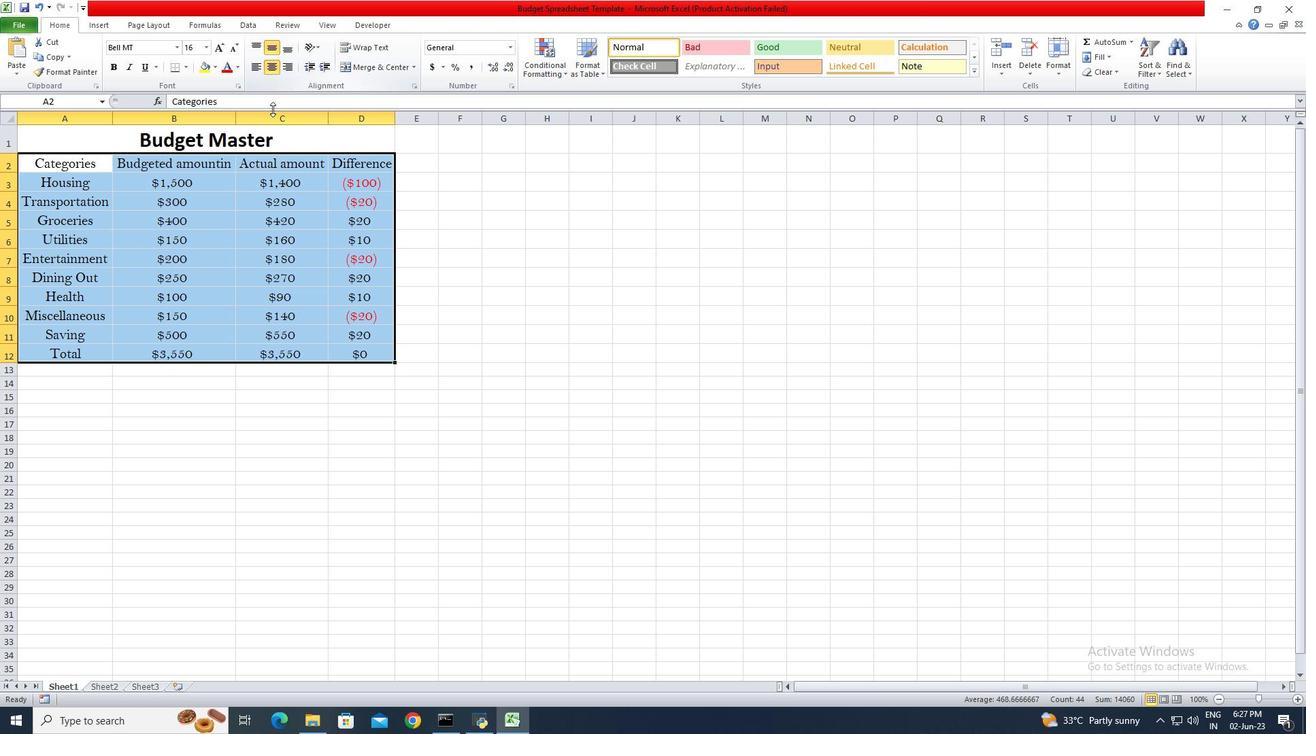 
Action: Key pressed ctrl+S
Screenshot: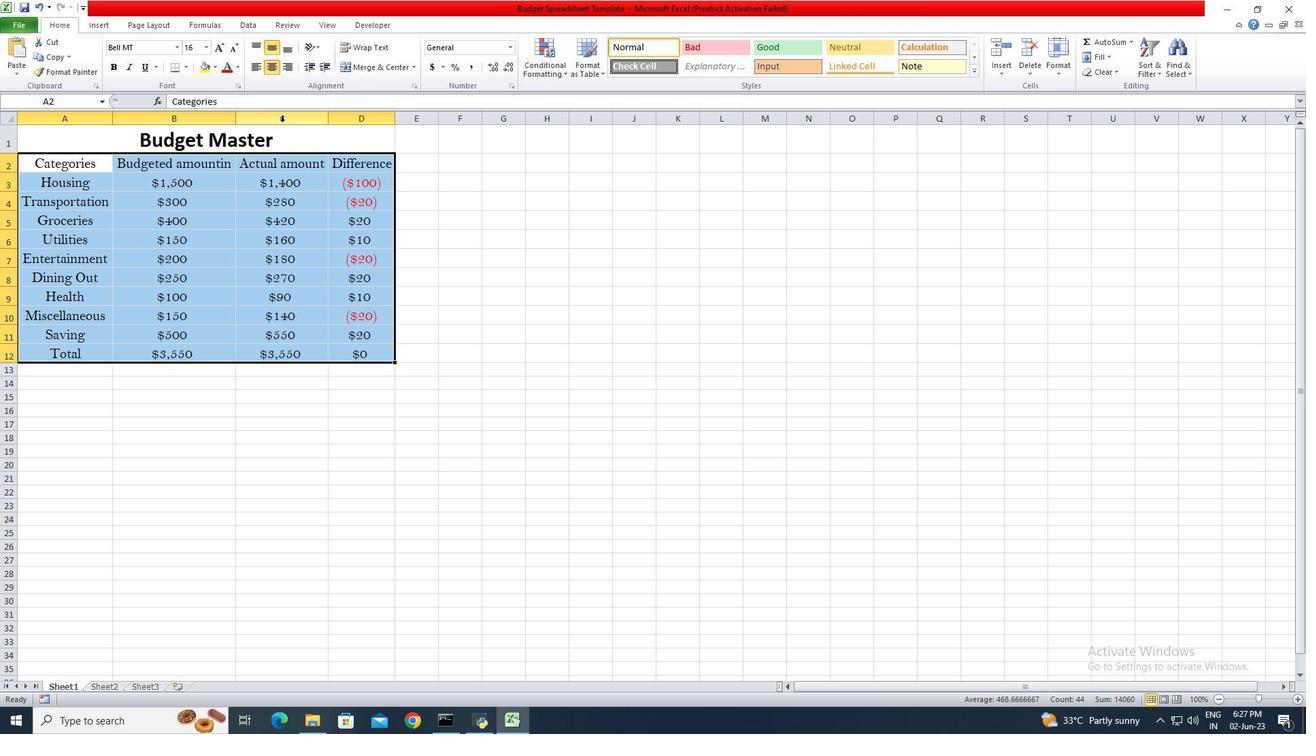 
